 Task: Forward email with the signature Catherine Martinez with the subject 'Proposal submission' from softage.1@softage.net to 'softage.5@softage.net' with the message 'I wanted to follow up on the request for the new vendor proposal.'
Action: Mouse moved to (1326, 272)
Screenshot: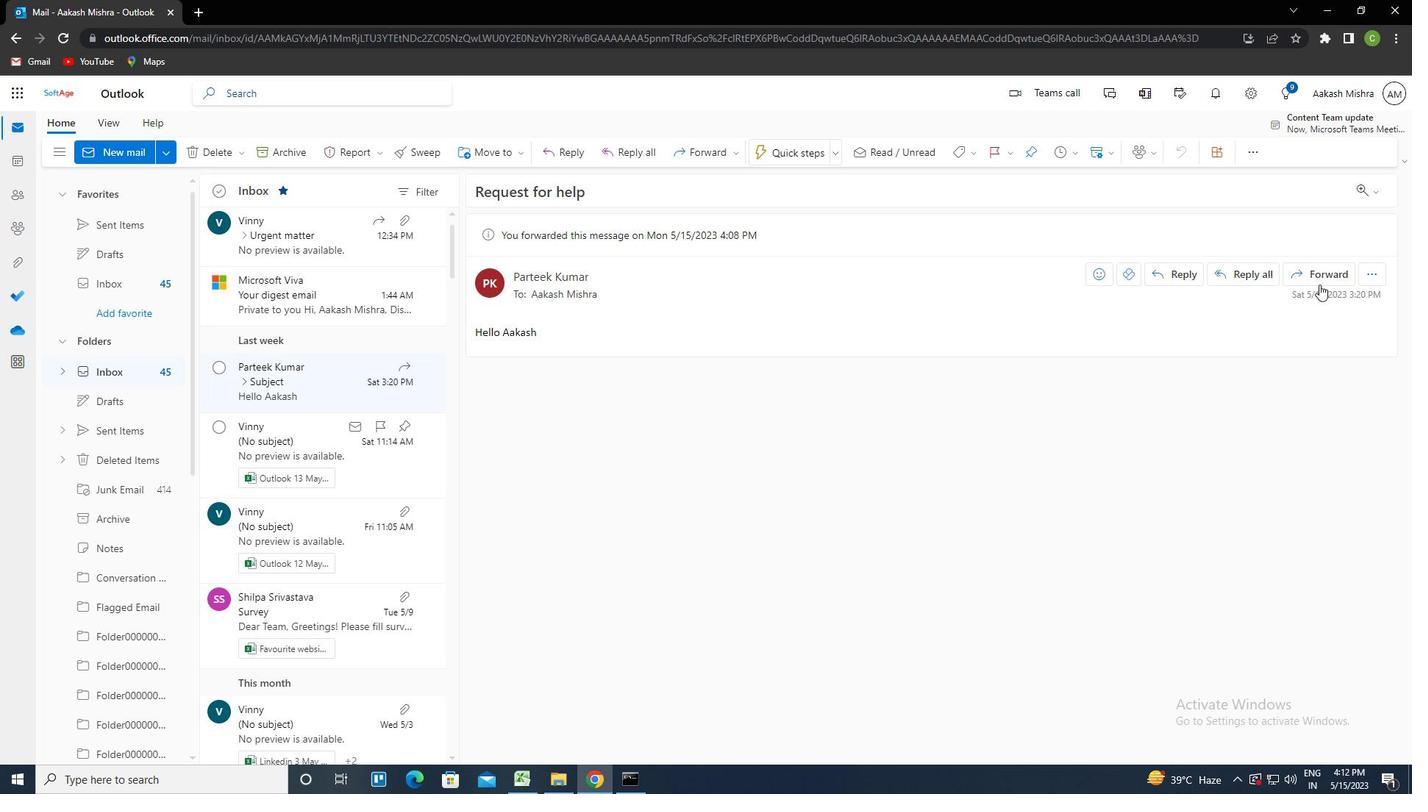 
Action: Mouse pressed left at (1326, 272)
Screenshot: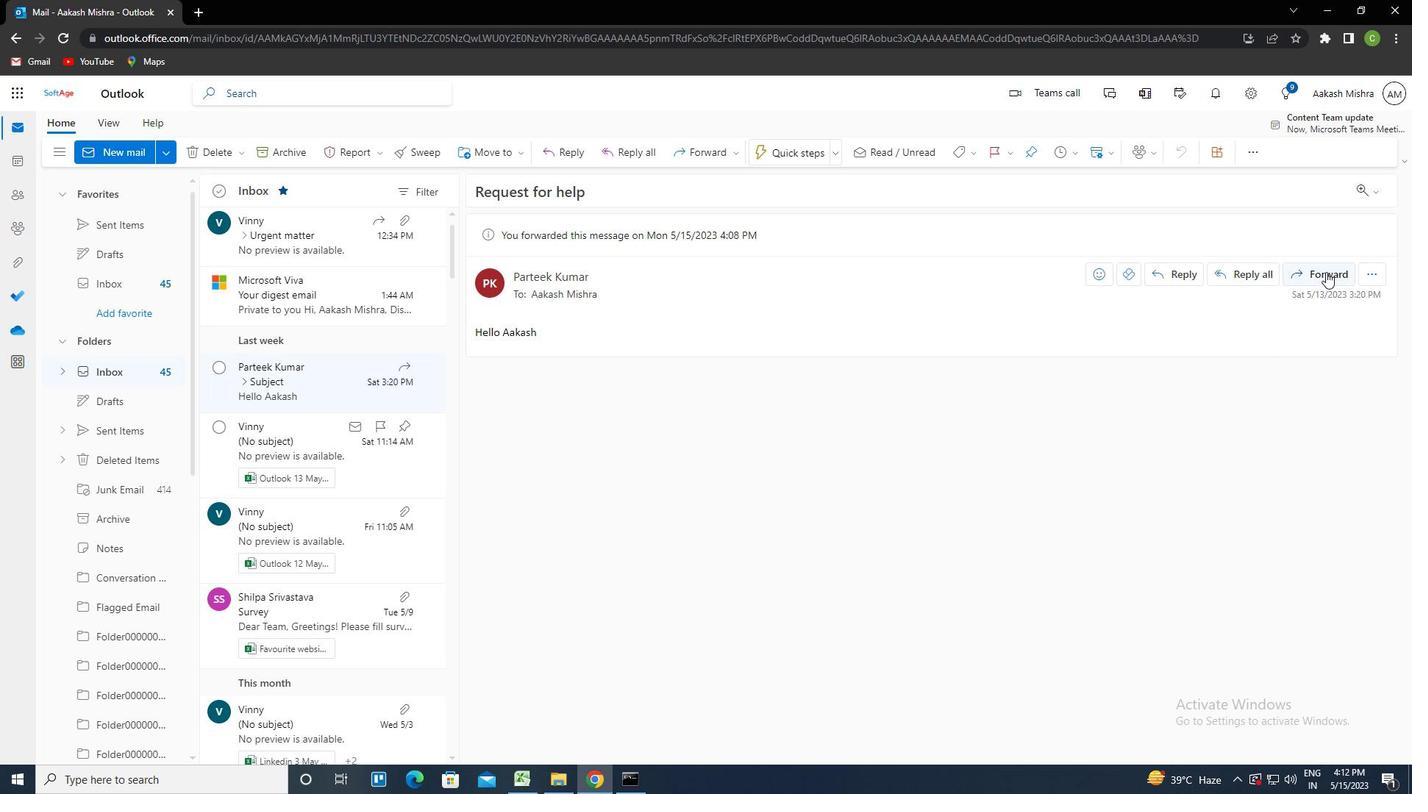 
Action: Mouse moved to (960, 150)
Screenshot: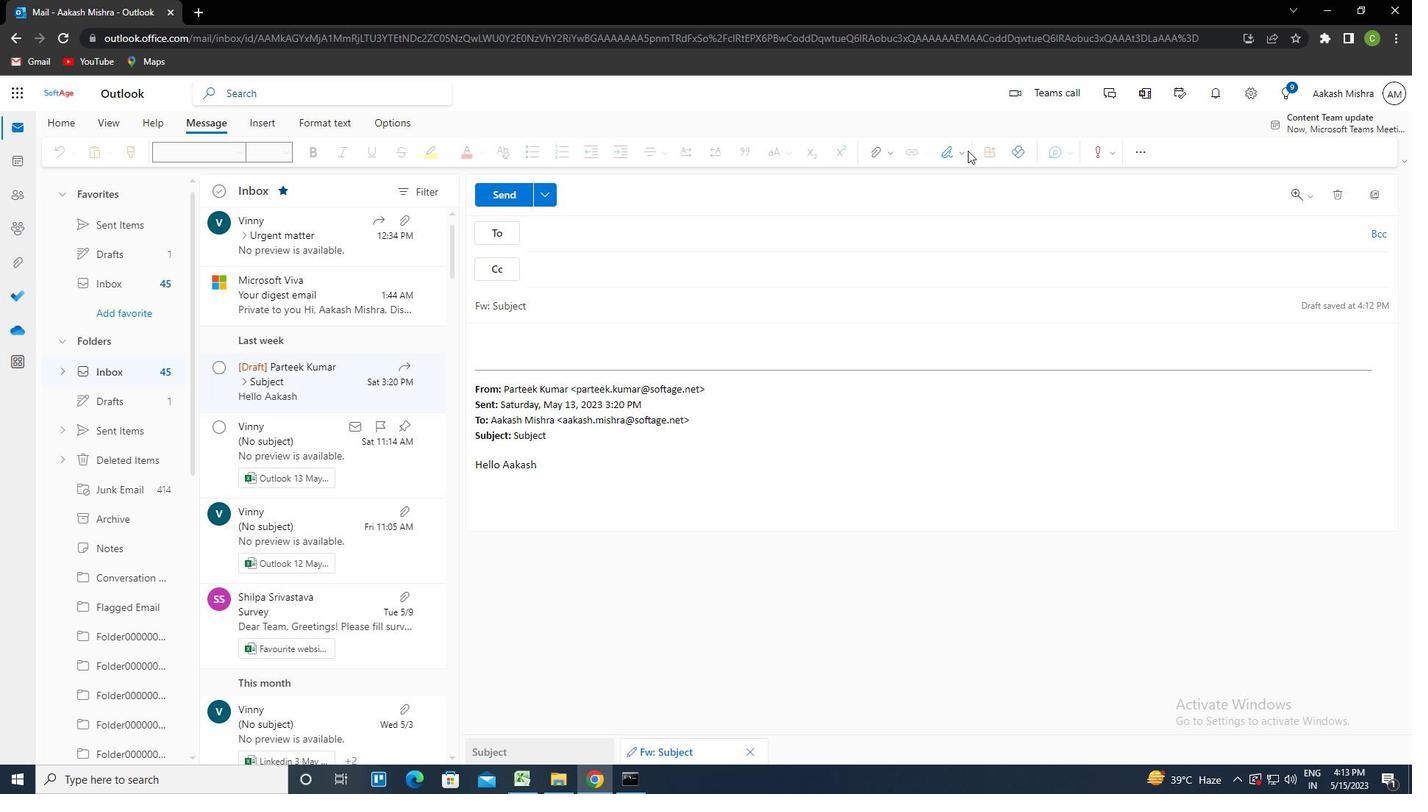 
Action: Mouse pressed left at (960, 150)
Screenshot: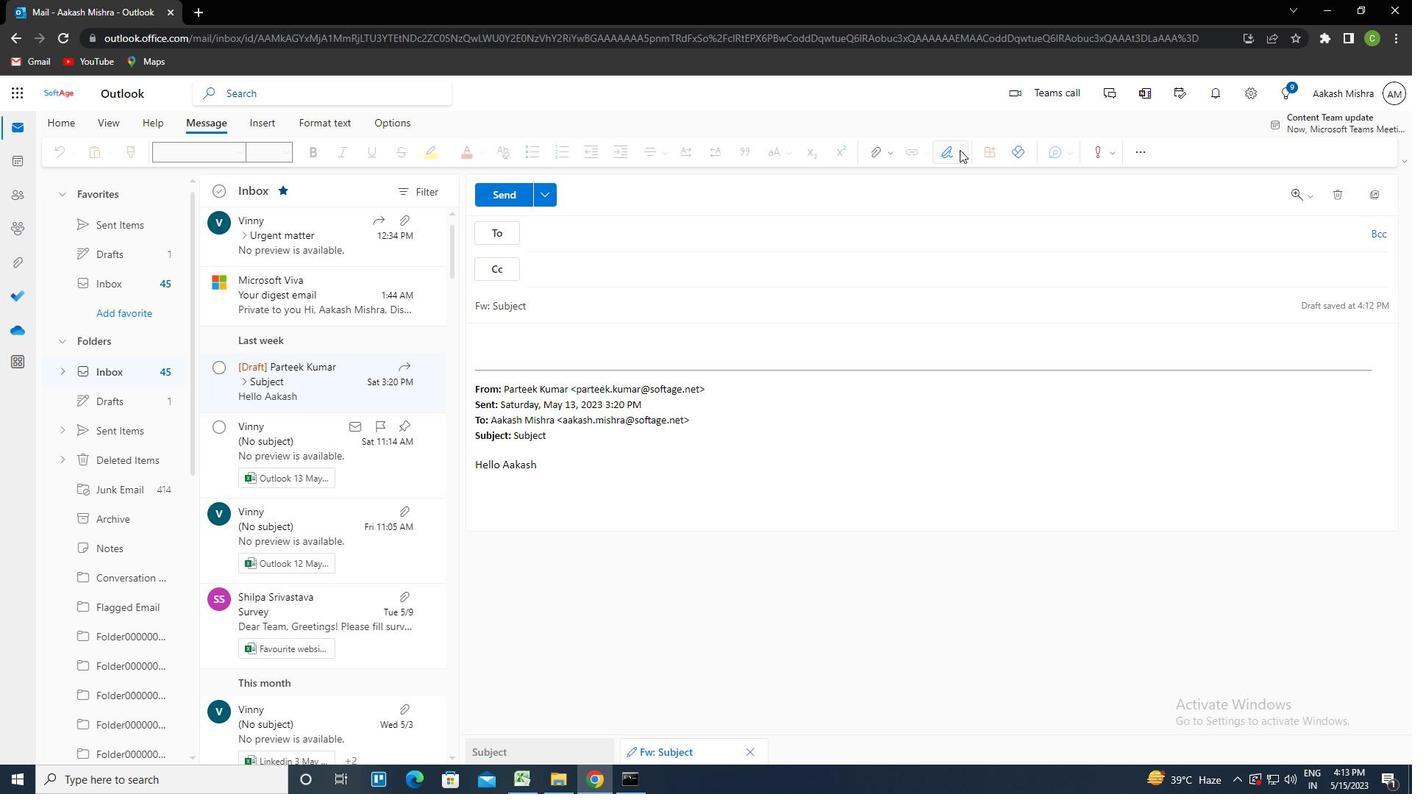 
Action: Mouse moved to (930, 206)
Screenshot: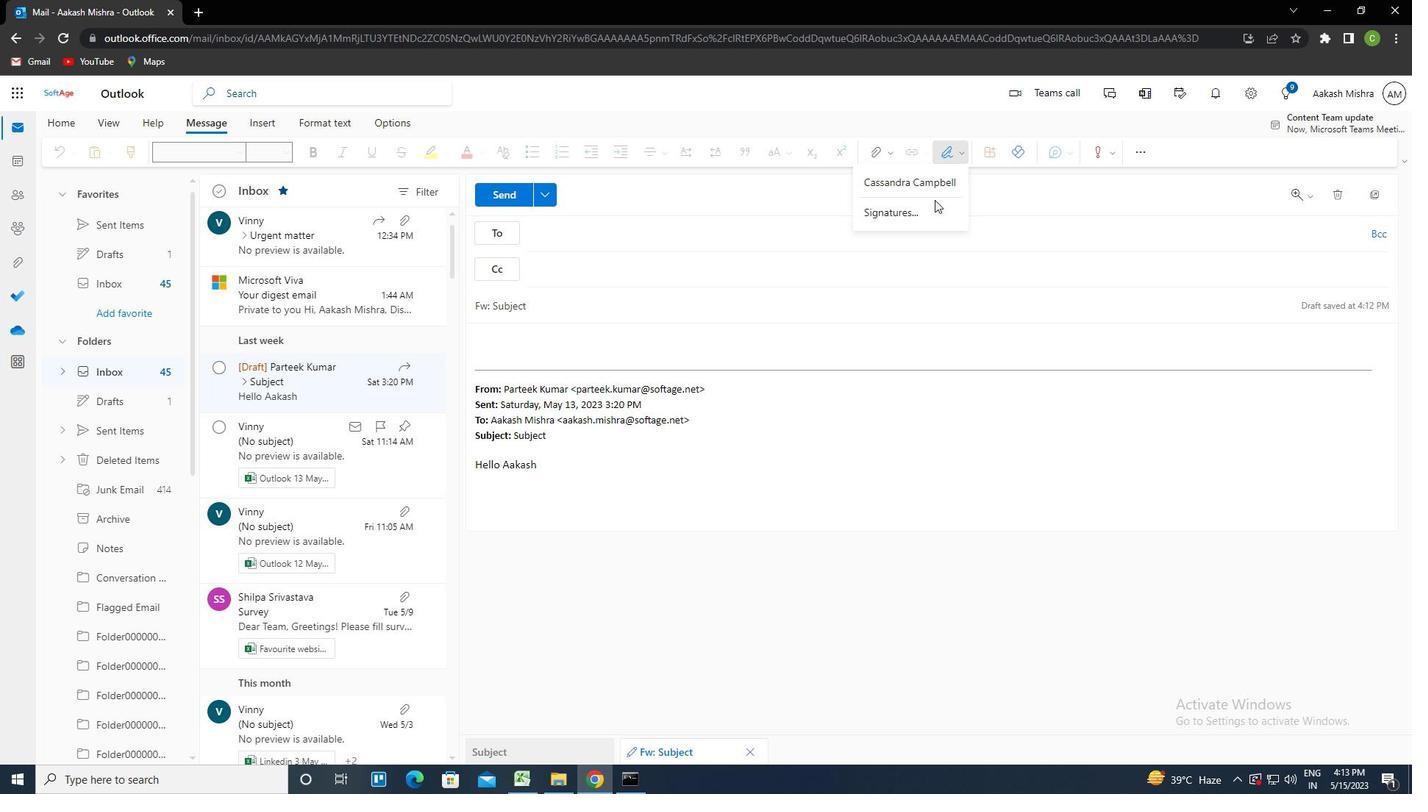 
Action: Mouse pressed left at (930, 206)
Screenshot: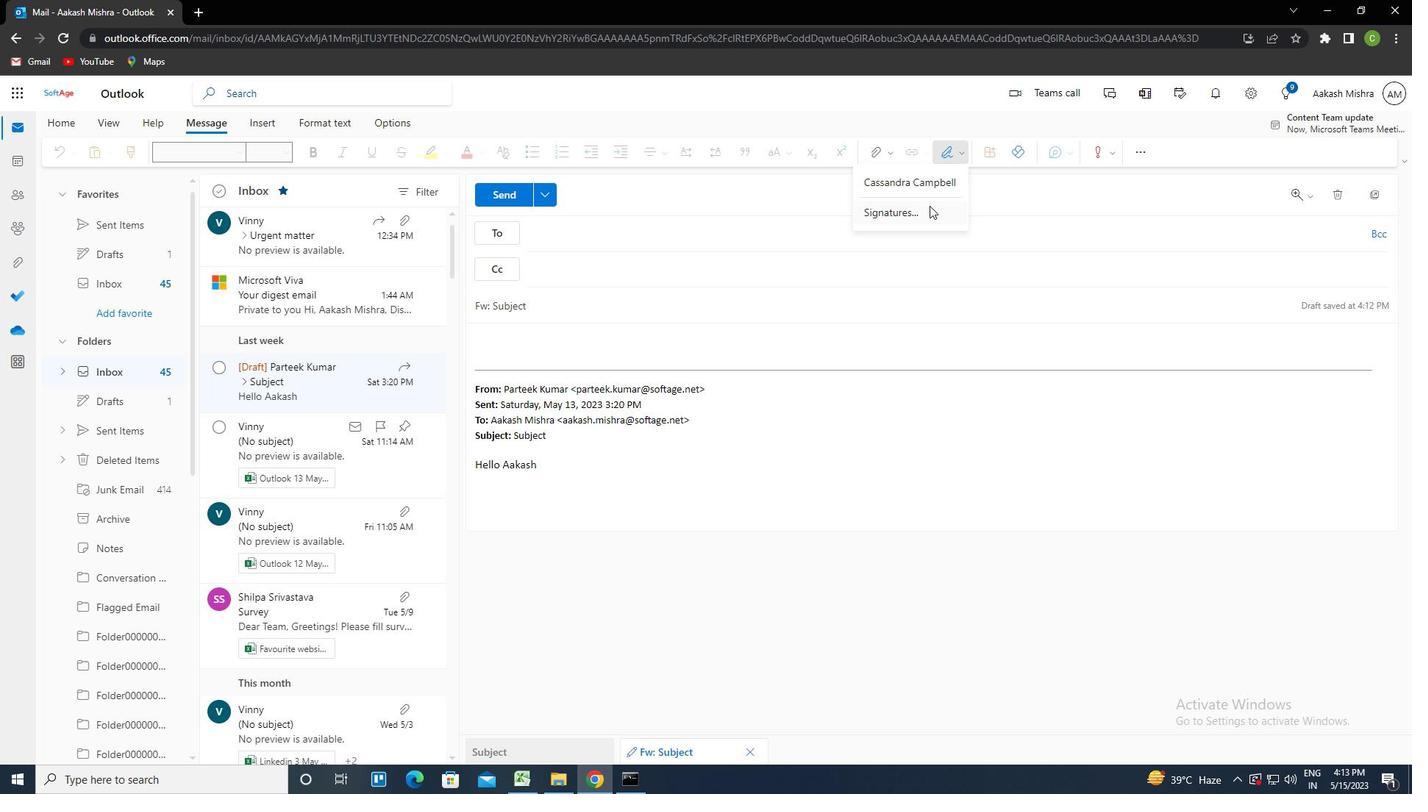 
Action: Mouse moved to (998, 267)
Screenshot: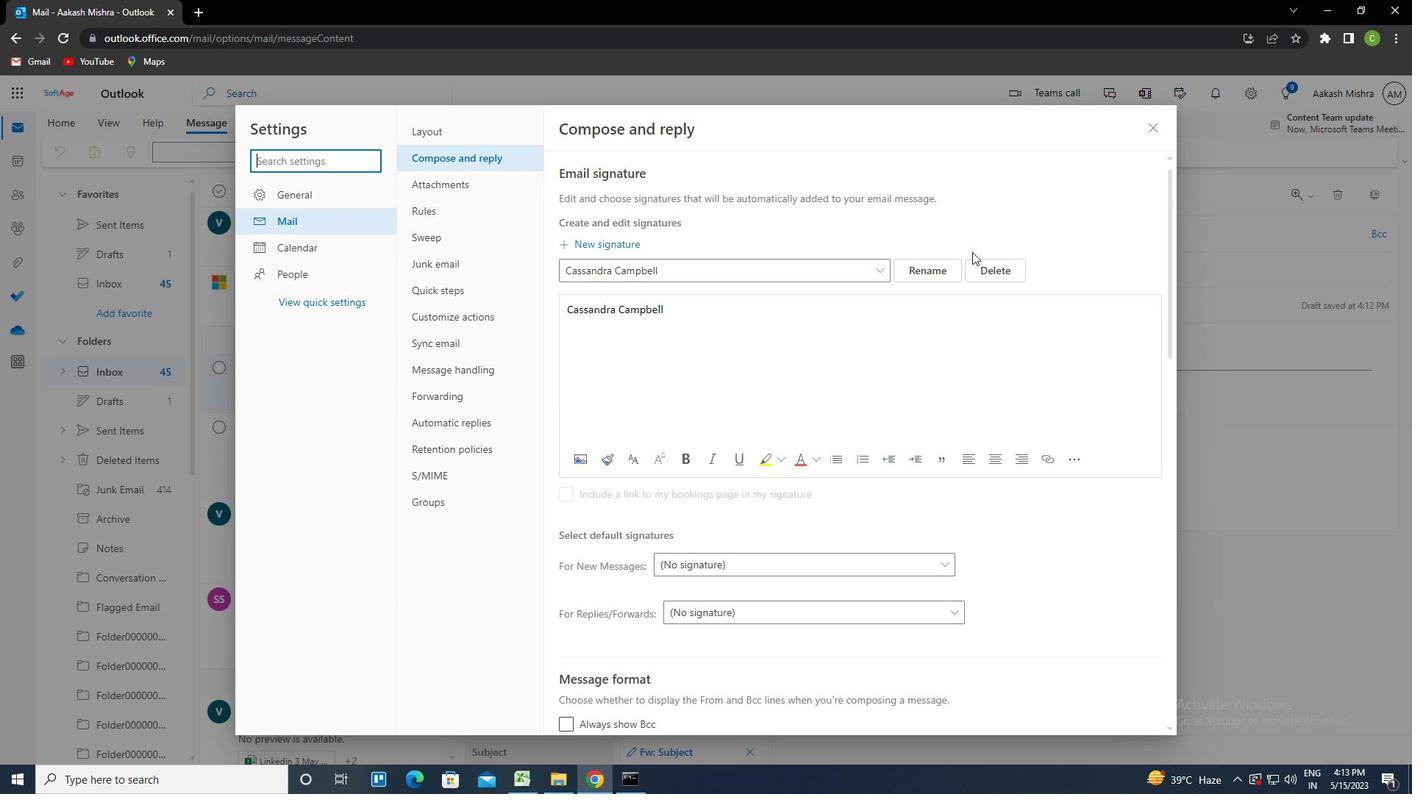 
Action: Mouse pressed left at (998, 267)
Screenshot: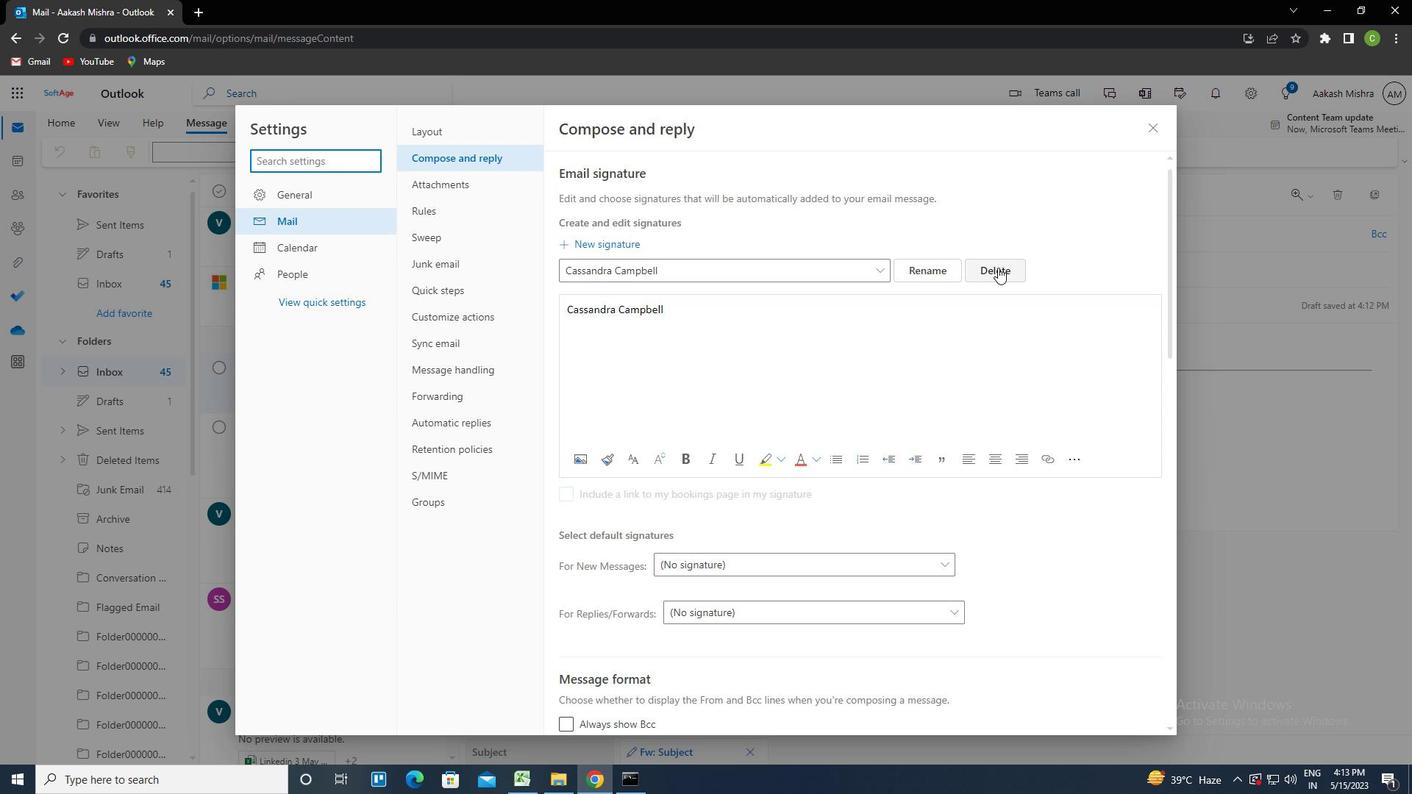
Action: Mouse moved to (813, 273)
Screenshot: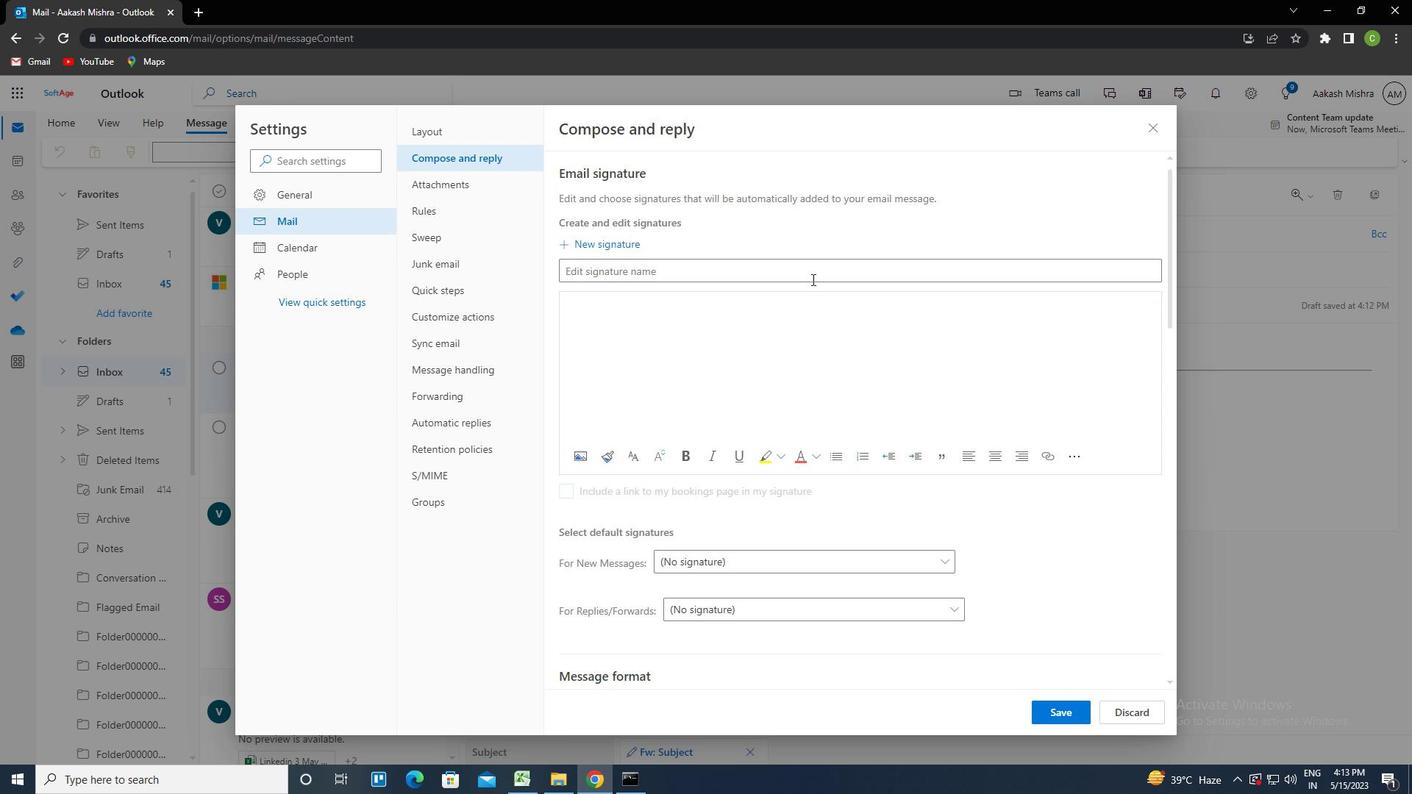 
Action: Mouse pressed left at (813, 273)
Screenshot: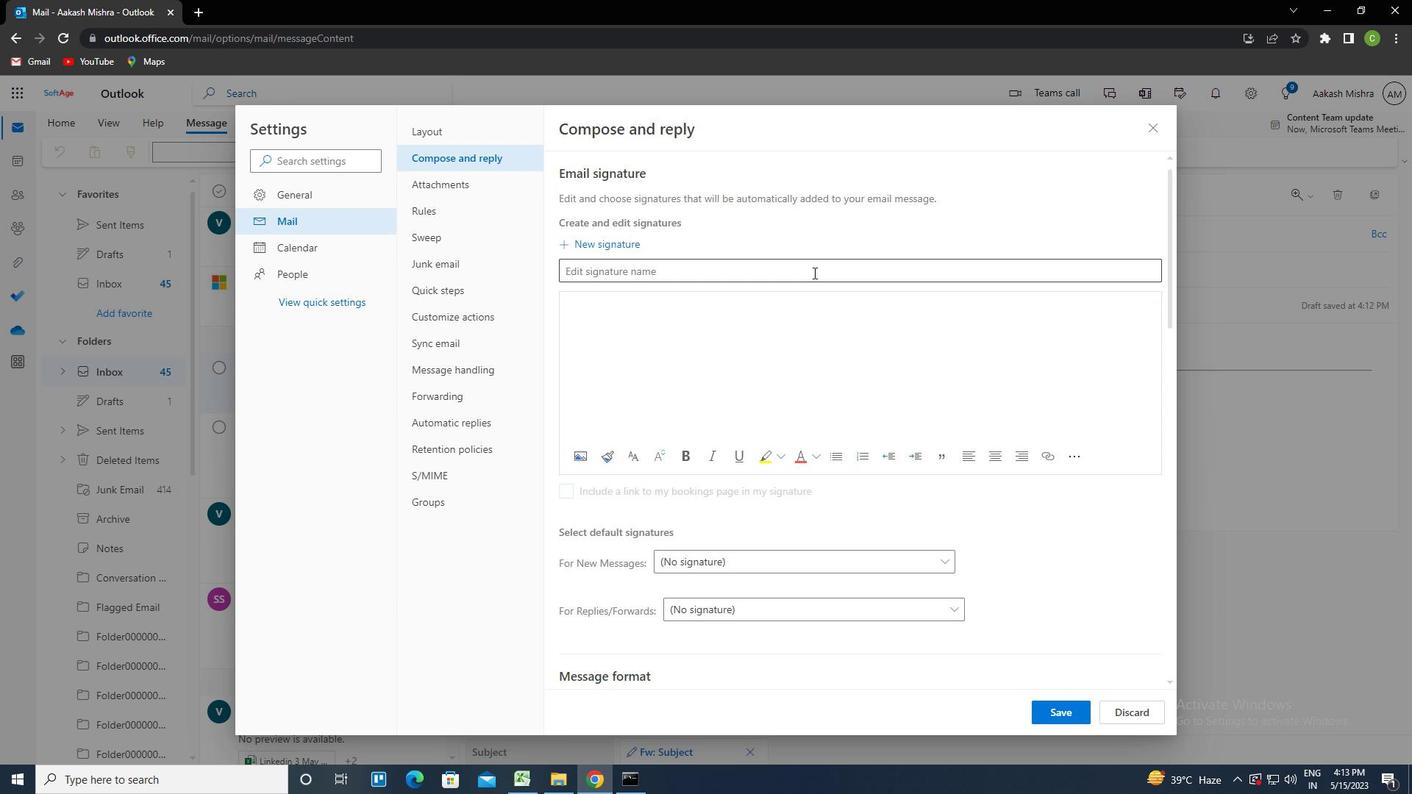 
Action: Key pressed <Key.caps_lock>c<Key.caps_lock>atherine<Key.space><Key.caps_lock>m<Key.caps_lock>artinez<Key.tab><Key.caps_lock>c<Key.caps_lock>atherine<Key.space><Key.caps_lock>m<Key.caps_lock>artinez
Screenshot: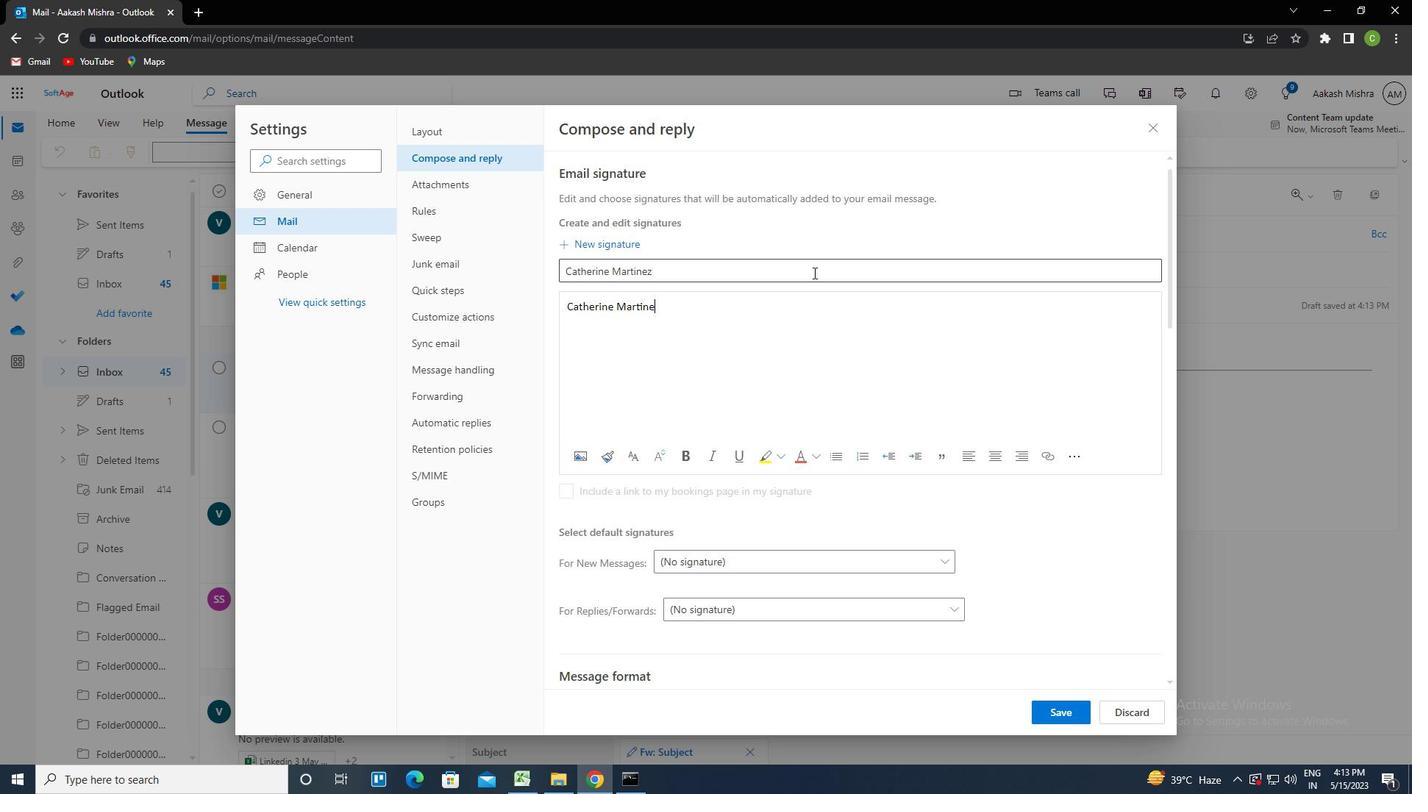 
Action: Mouse moved to (1053, 711)
Screenshot: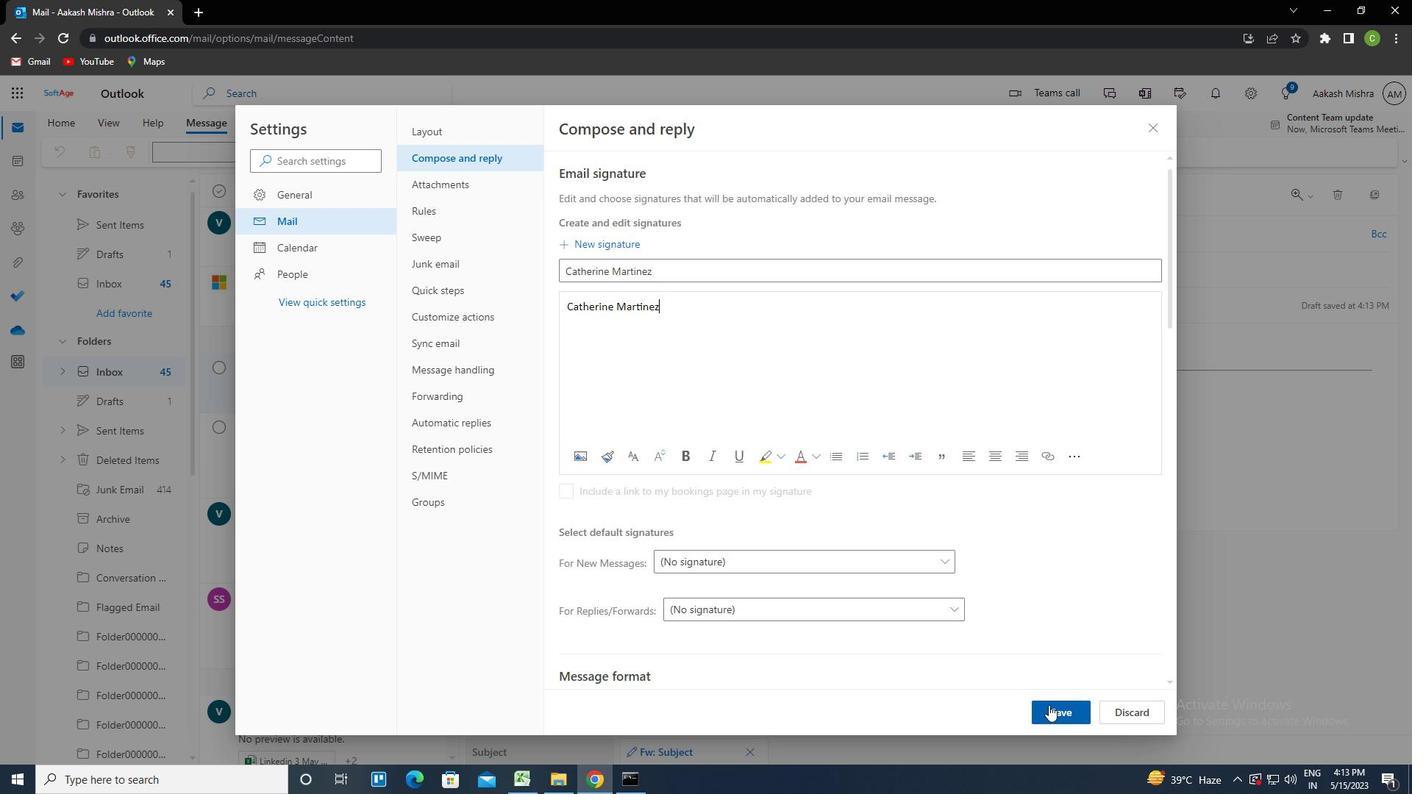 
Action: Mouse pressed left at (1053, 711)
Screenshot: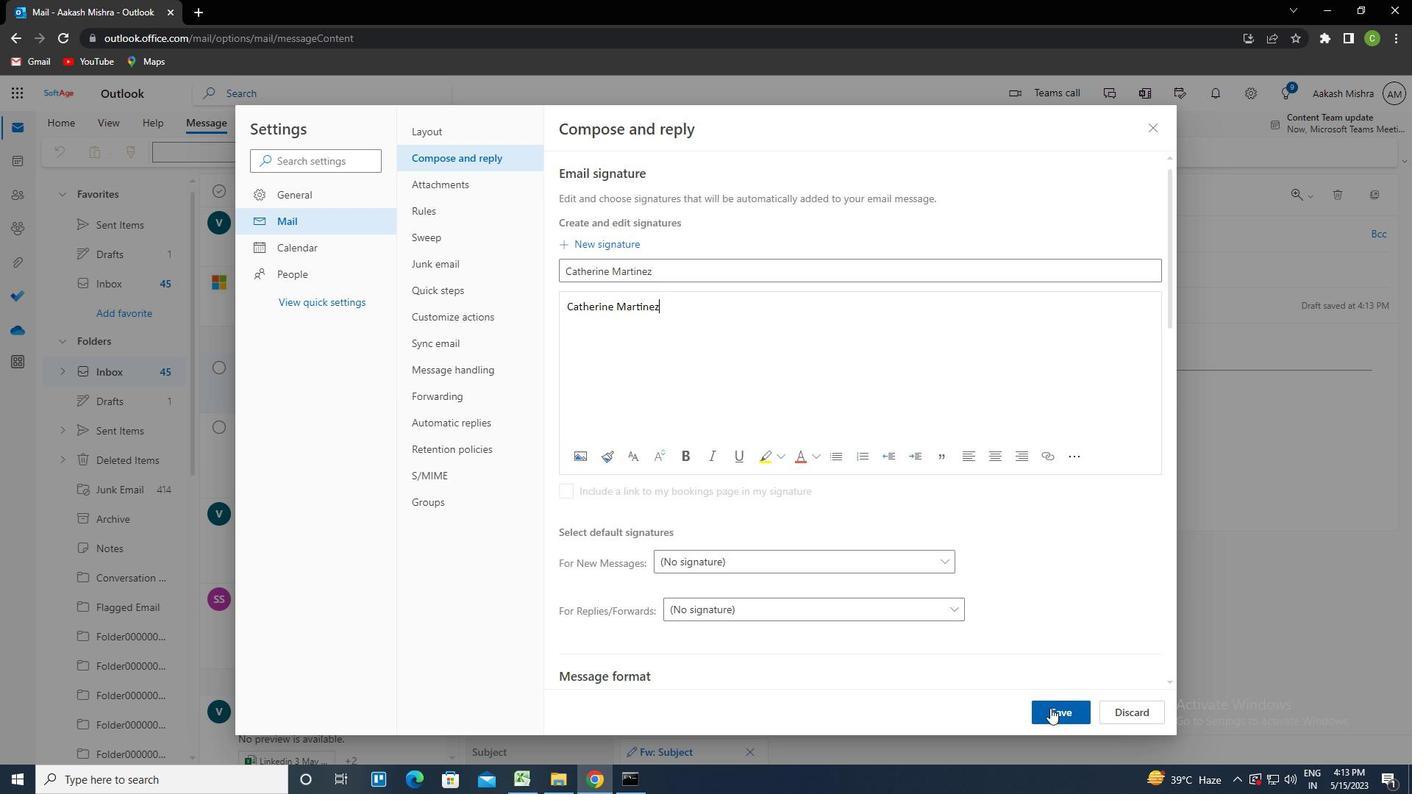 
Action: Mouse moved to (1153, 127)
Screenshot: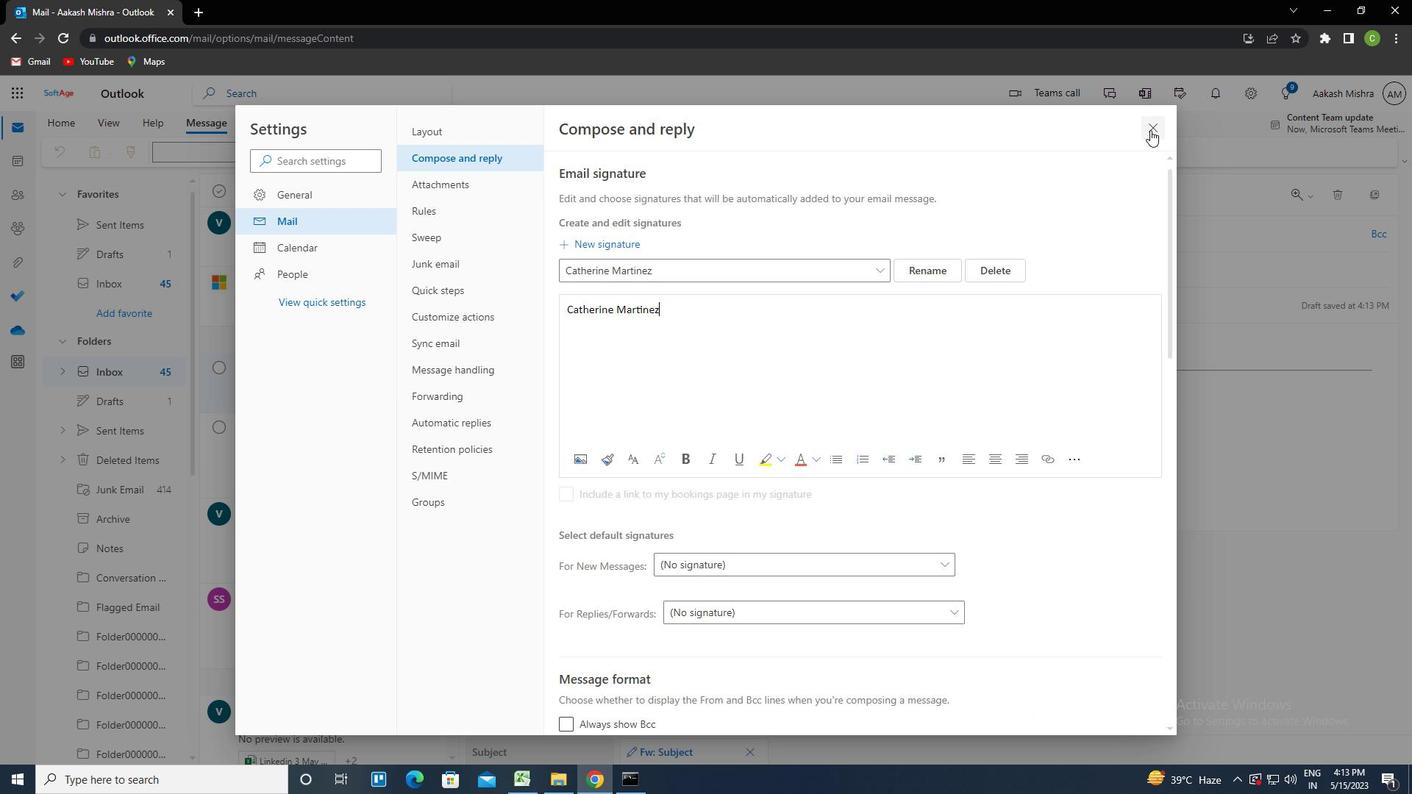 
Action: Mouse pressed left at (1153, 127)
Screenshot: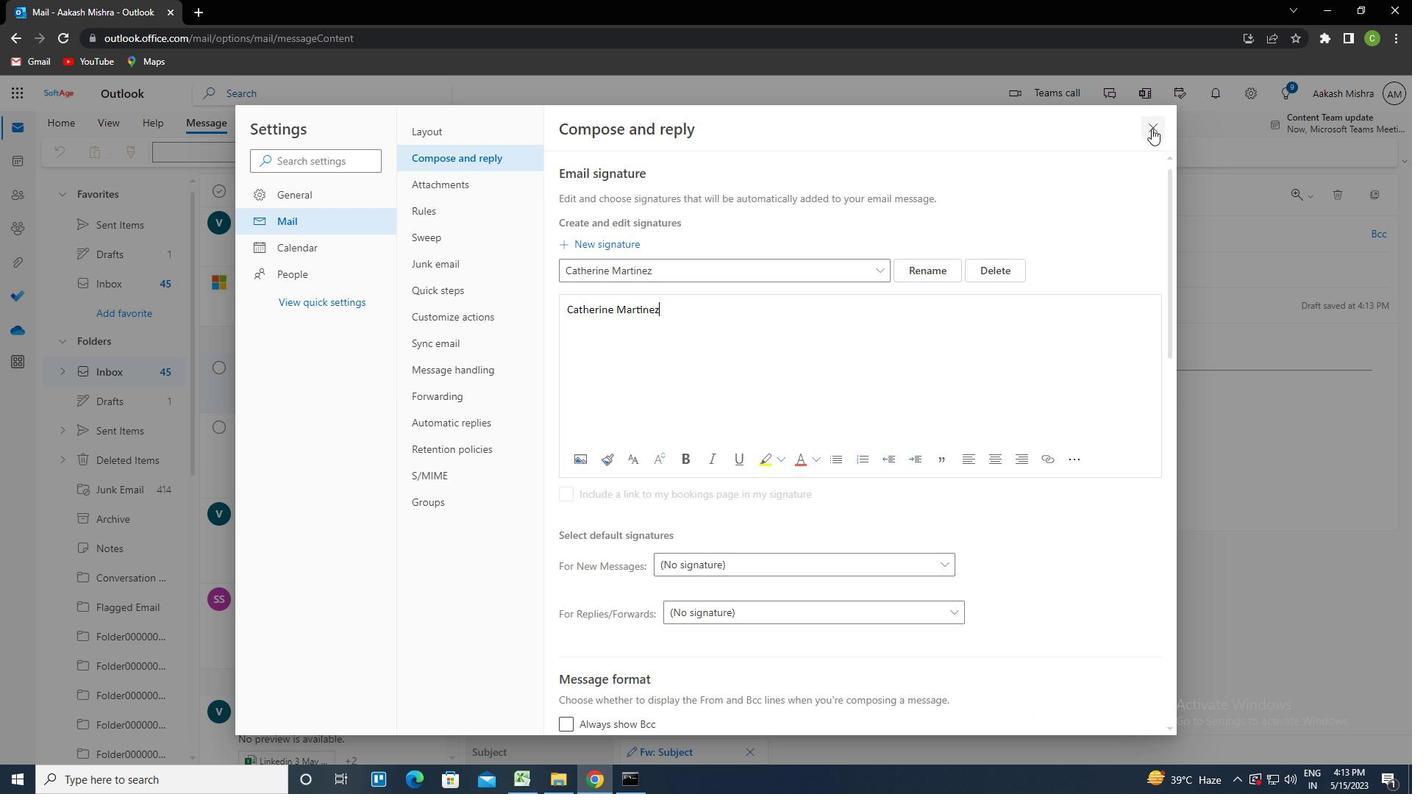 
Action: Mouse moved to (944, 150)
Screenshot: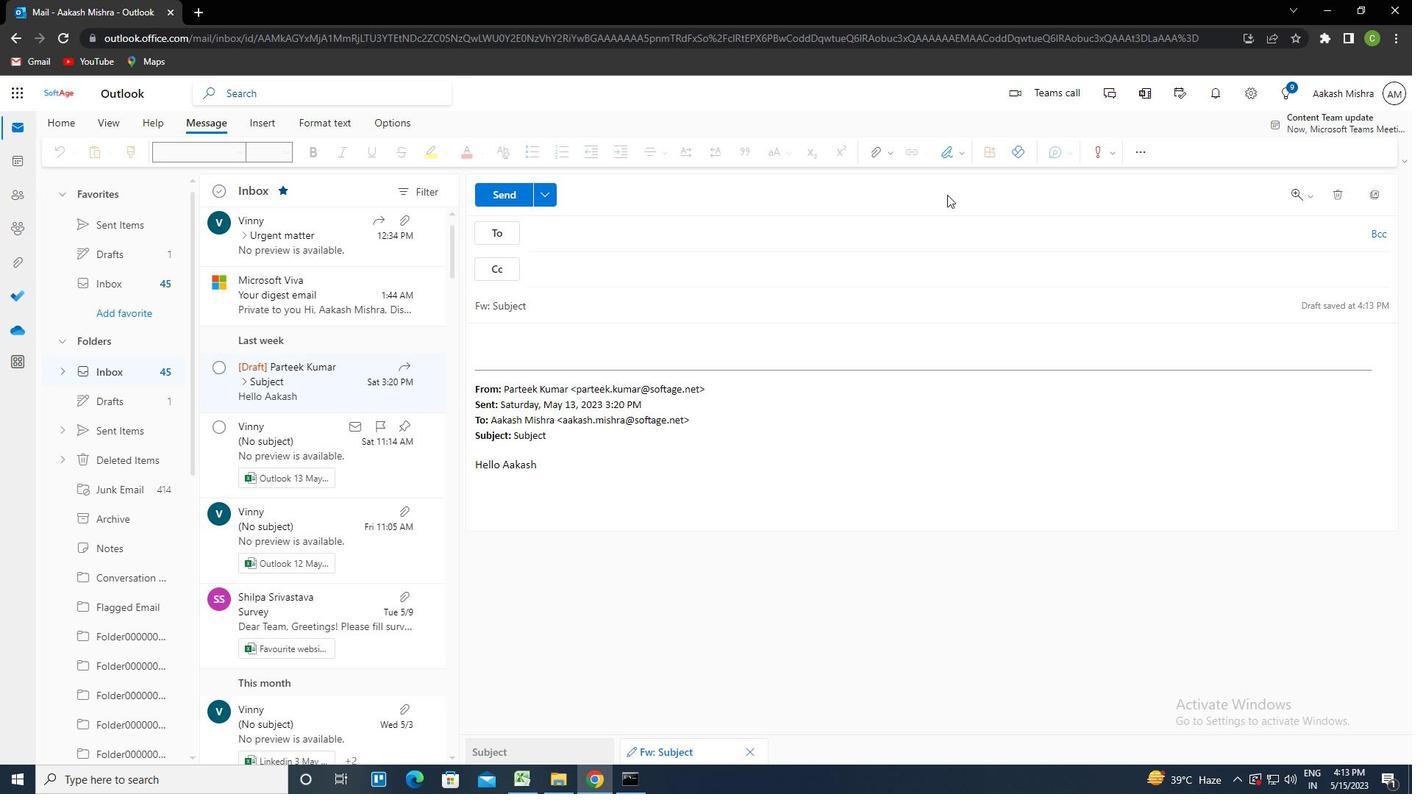 
Action: Mouse pressed left at (944, 150)
Screenshot: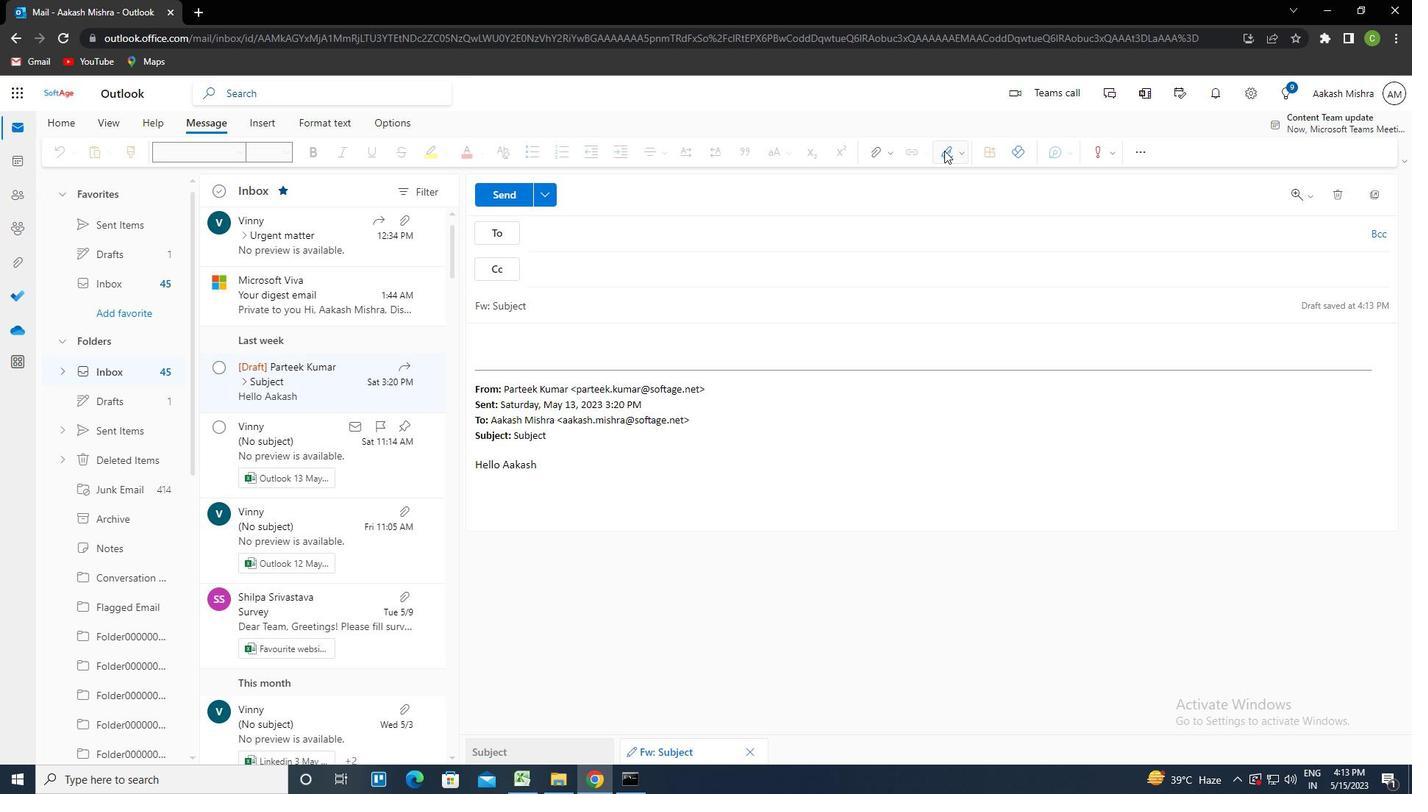 
Action: Mouse moved to (926, 192)
Screenshot: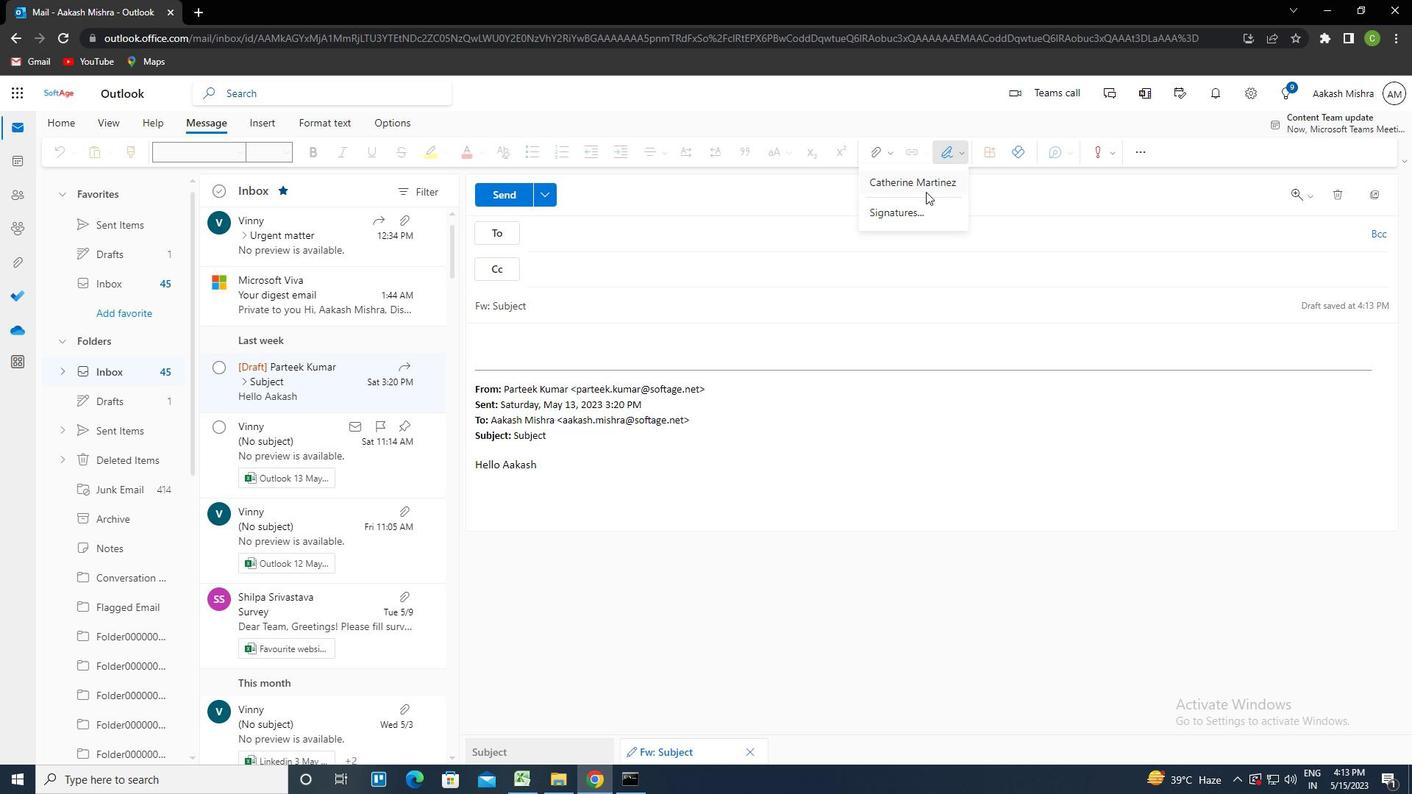 
Action: Mouse pressed left at (926, 192)
Screenshot: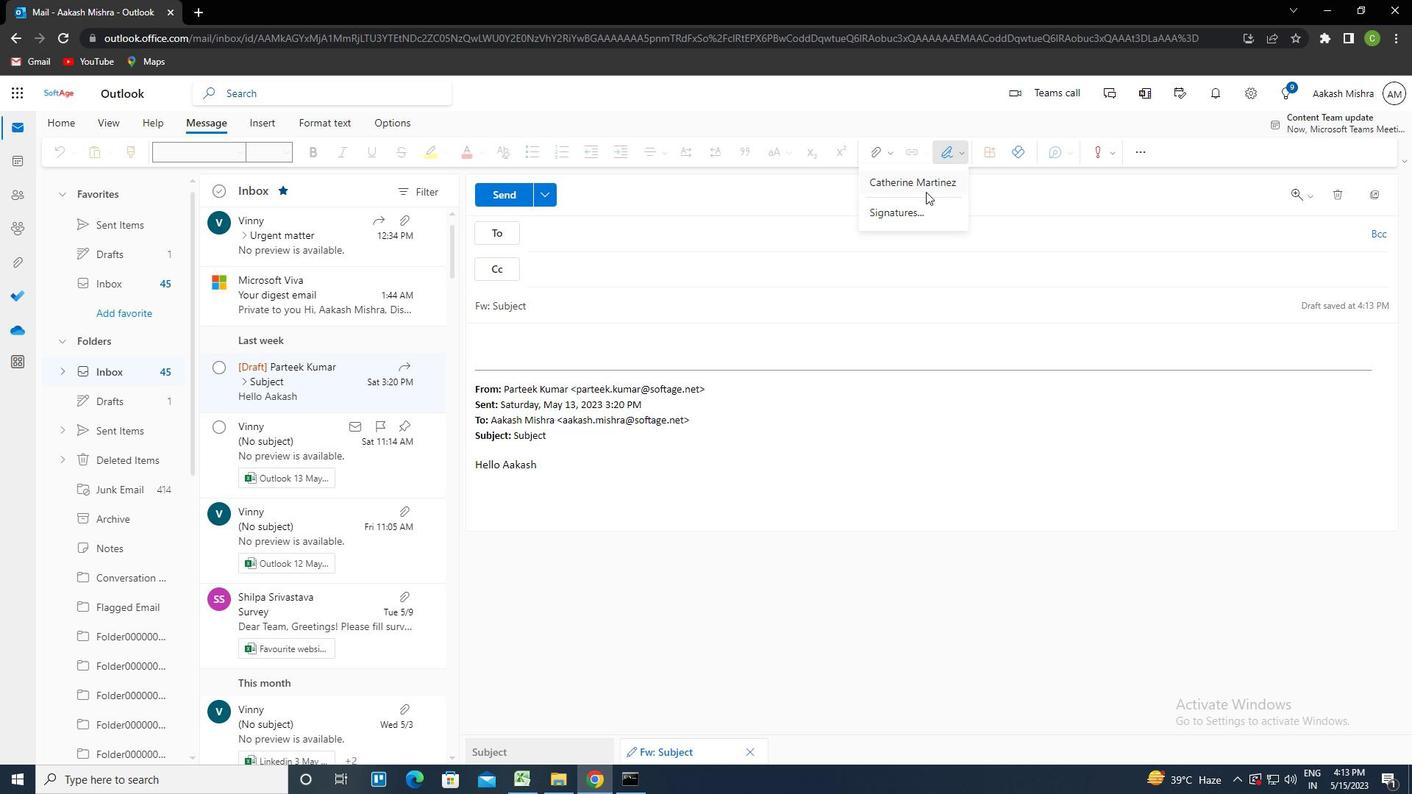 
Action: Mouse moved to (570, 312)
Screenshot: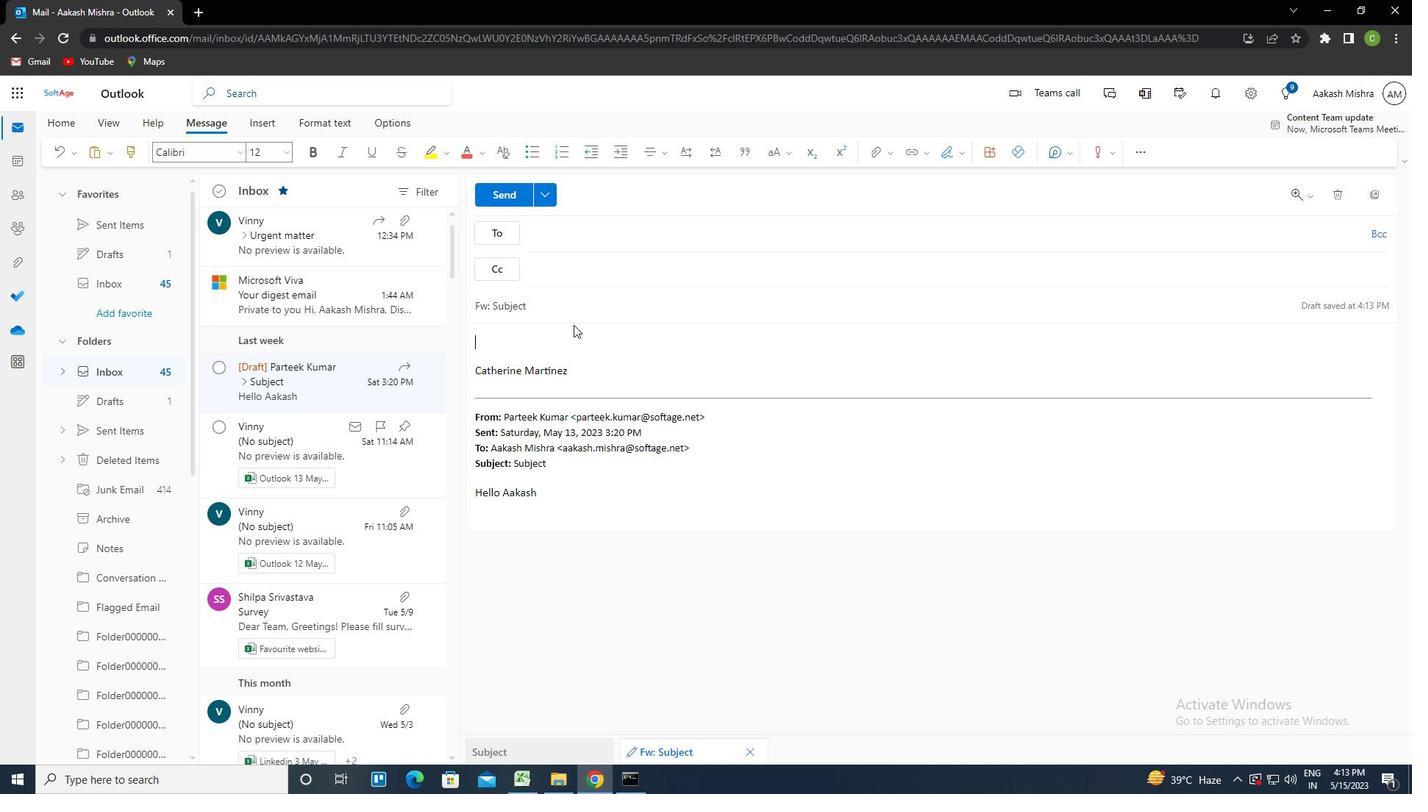 
Action: Mouse pressed left at (570, 312)
Screenshot: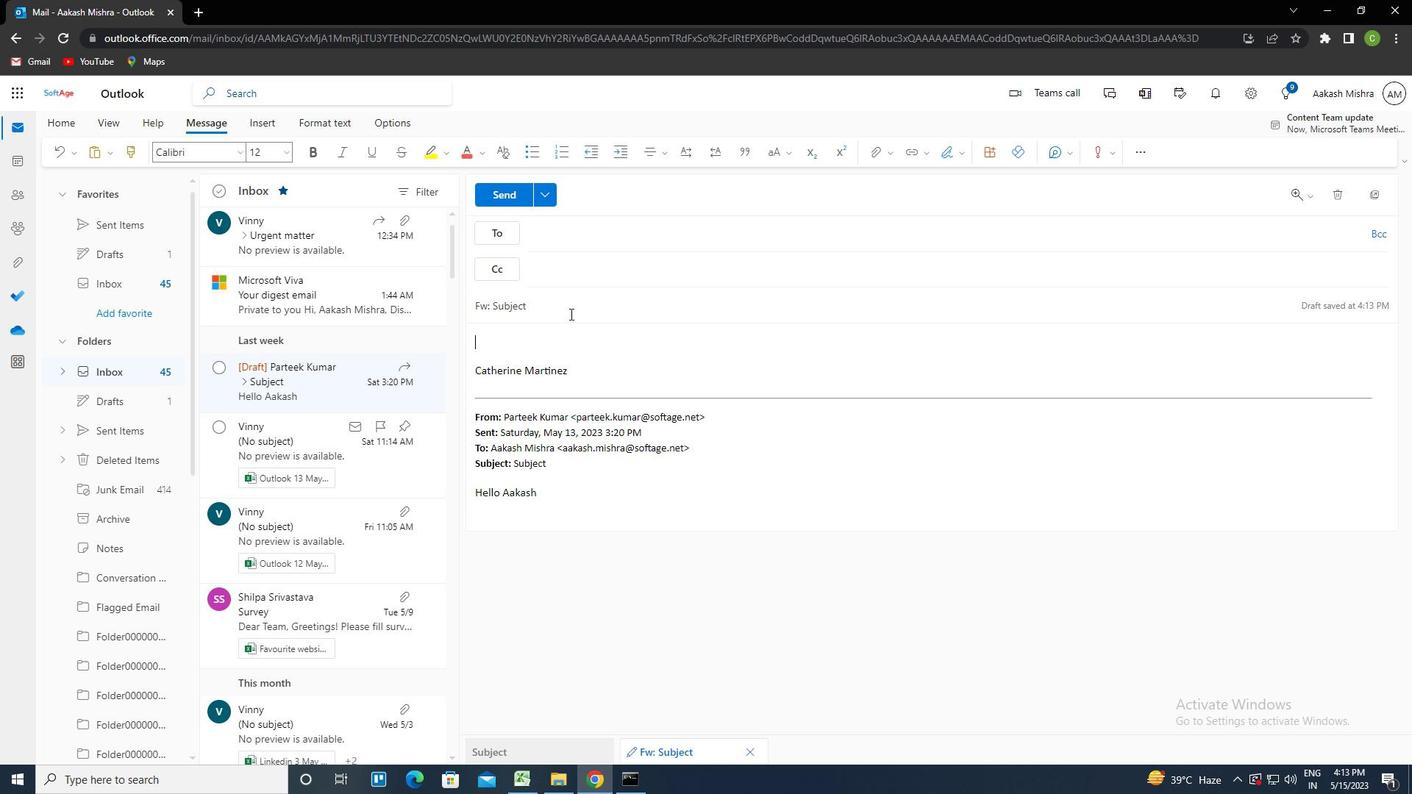 
Action: Key pressed <Key.shift><Key.left><Key.delete><Key.caps_lock>ctrl+P<Key.caps_lock>ROPOSAL<Key.space>SUBMISSION
Screenshot: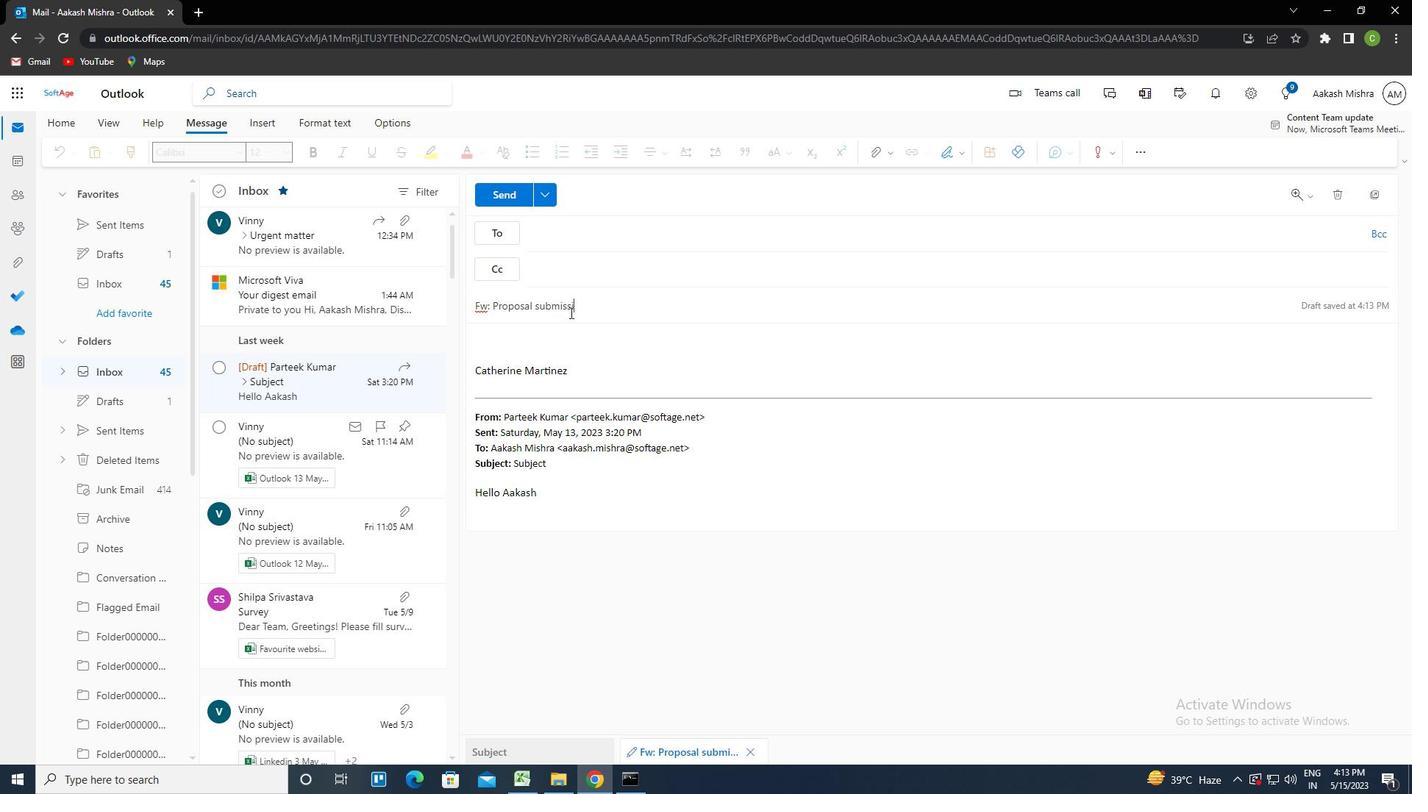 
Action: Mouse moved to (568, 238)
Screenshot: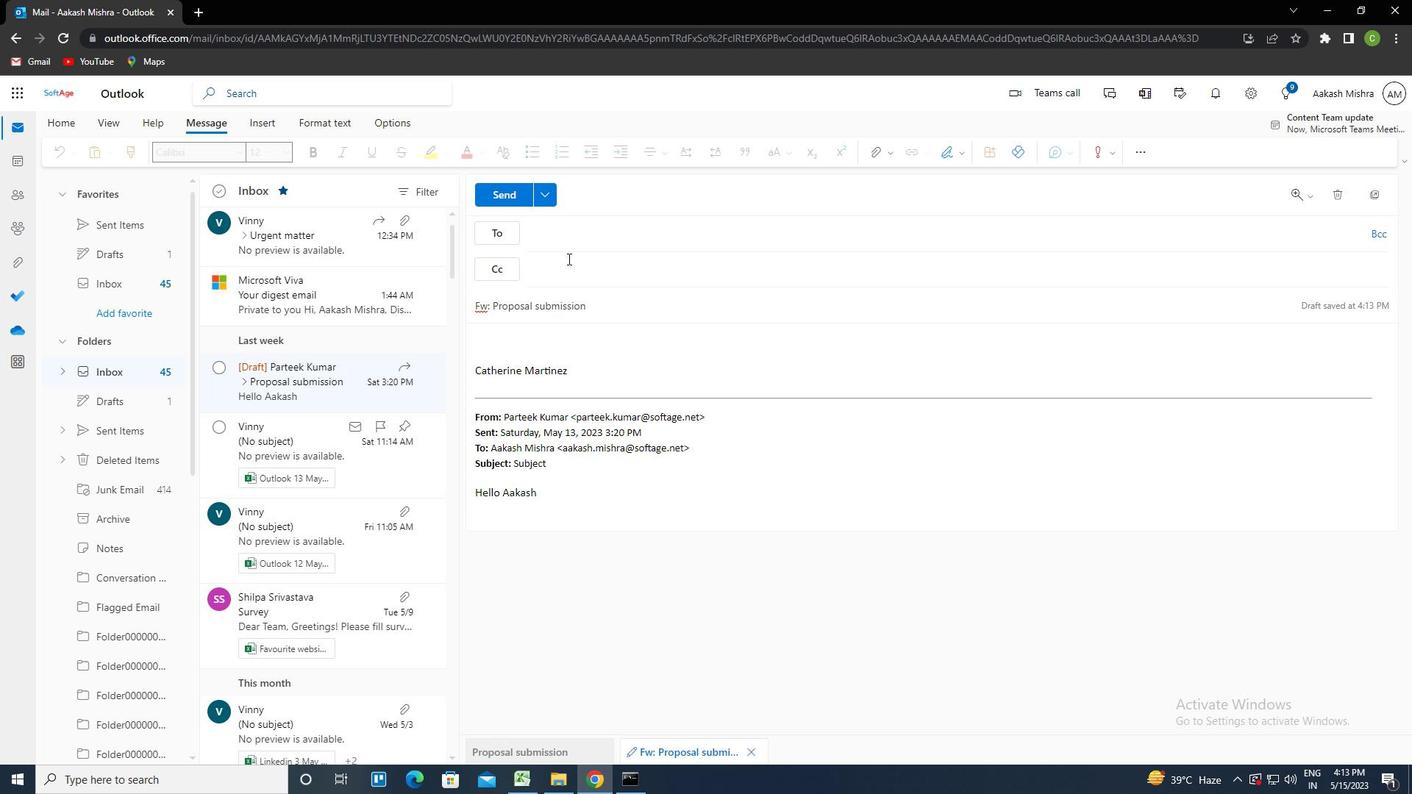 
Action: Mouse pressed left at (568, 238)
Screenshot: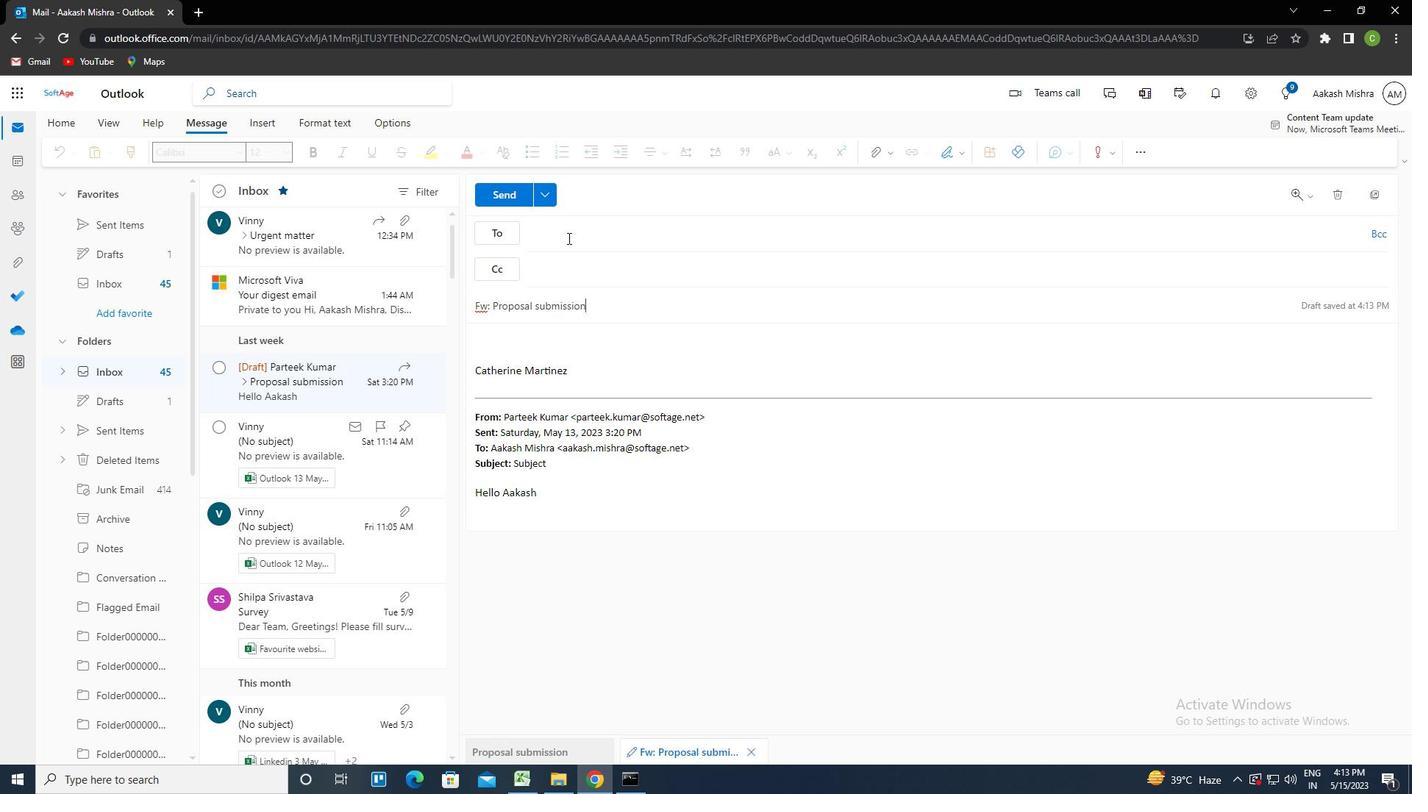 
Action: Key pressed SOFTAGE.5<Key.shift>@SOFTAGE.NET<Key.enter>
Screenshot: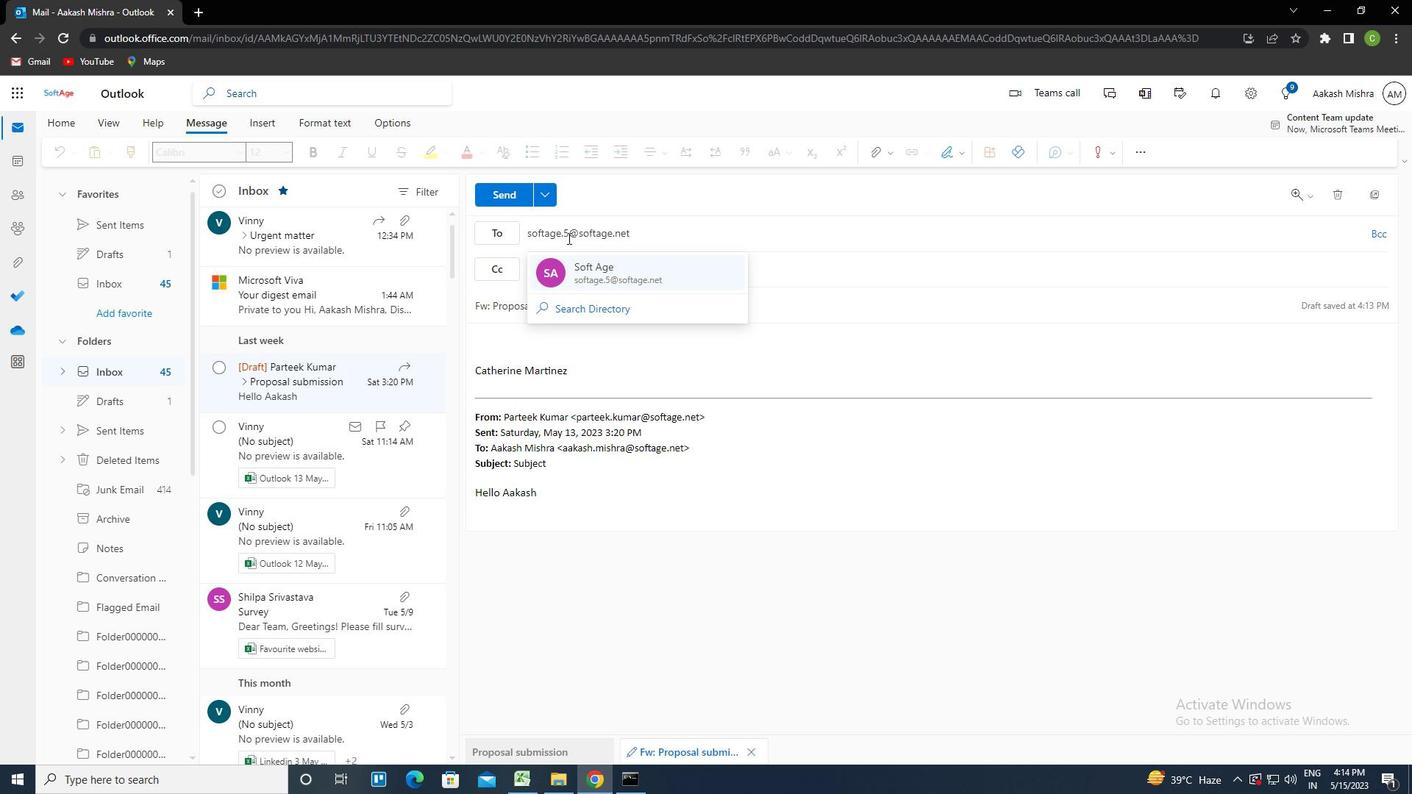 
Action: Mouse moved to (541, 341)
Screenshot: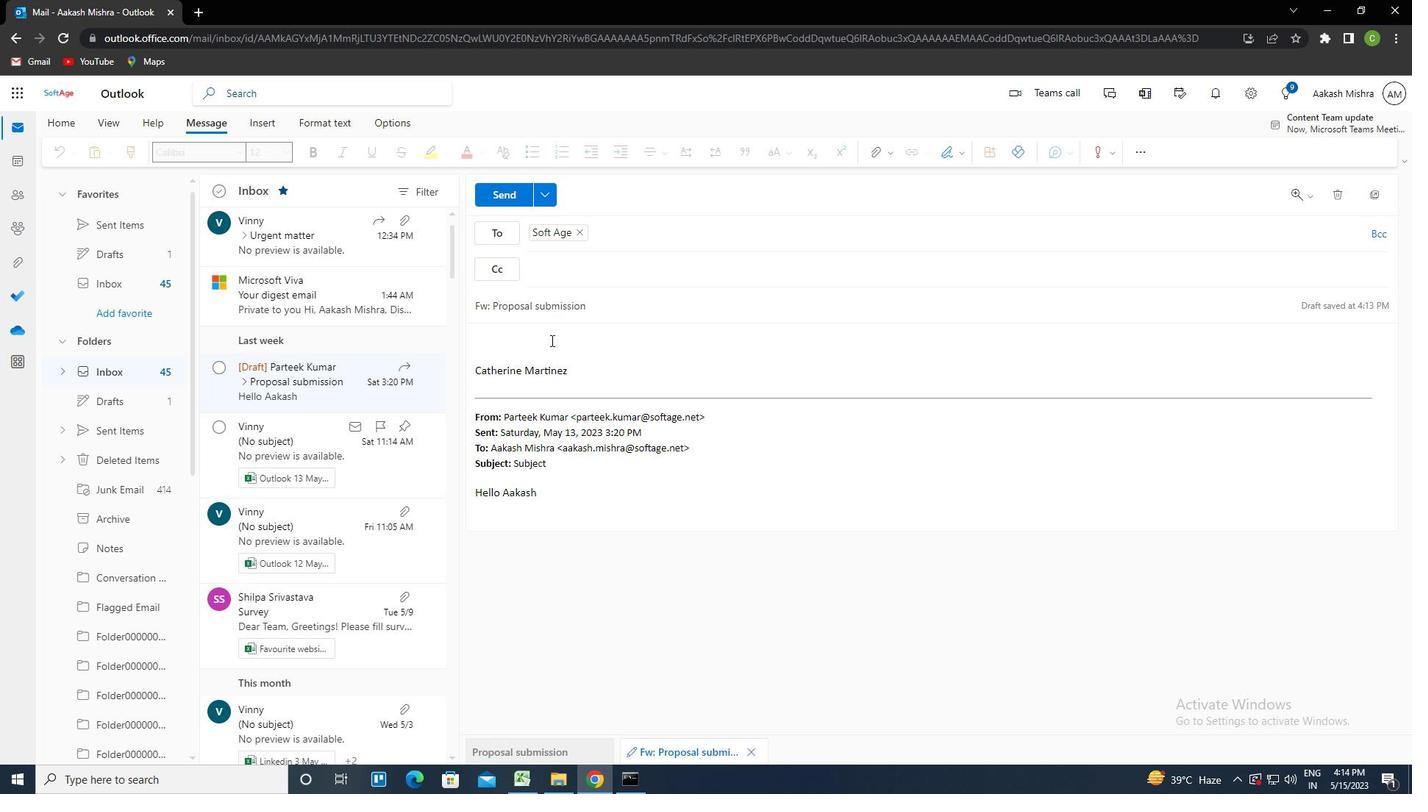 
Action: Mouse pressed left at (541, 341)
Screenshot: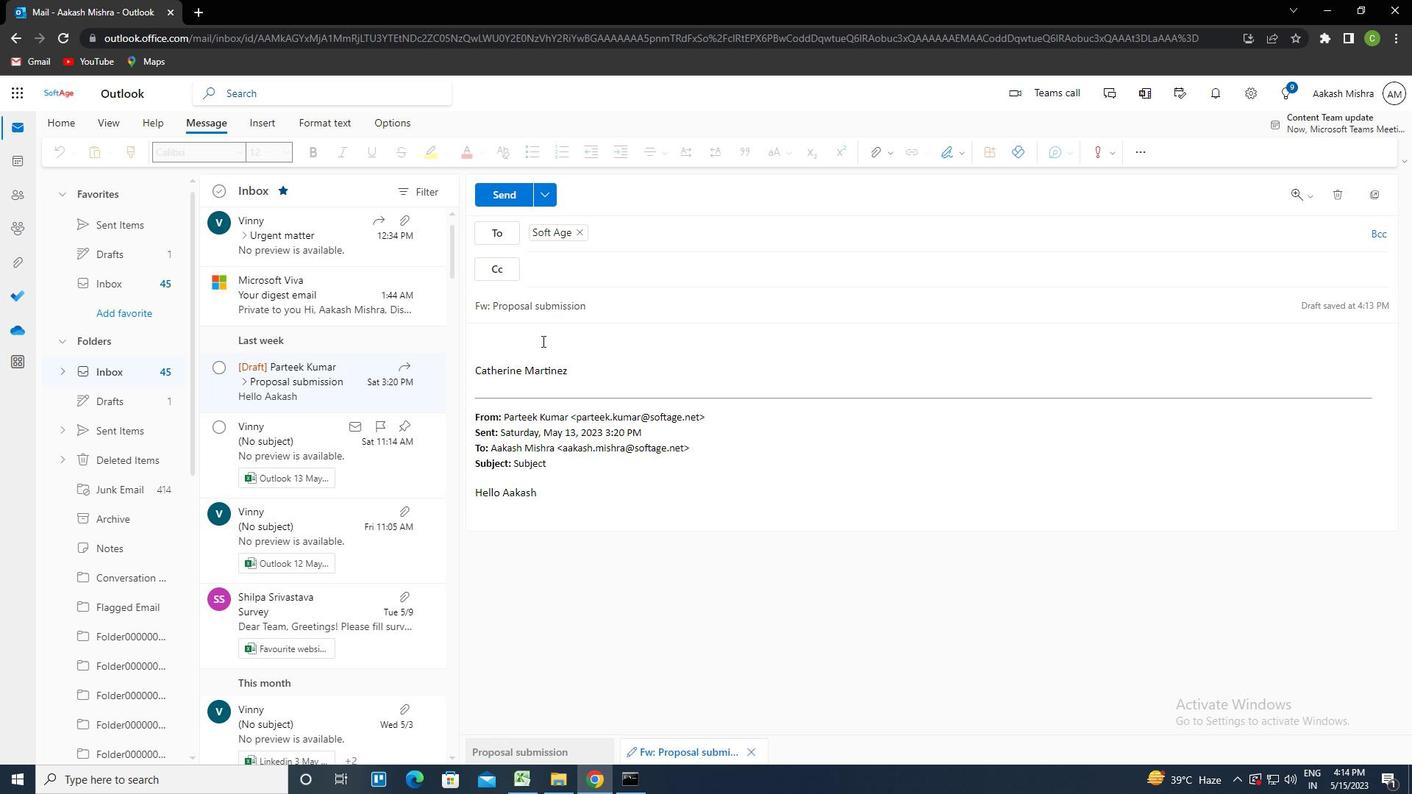 
Action: Key pressed <Key.caps_lock>I<Key.space><Key.caps_lock>WANTED<Key.space>TO<Key.space>FOLLOW<Key.space>UP<Key.space>ON<Key.space>THE<Key.space>REQUEST<Key.space>FOR<Key.space>HE<Key.space><Key.backspace><Key.backspace><Key.backspace>THE<Key.space>VENDOR<Key.space>PROPOSAL
Screenshot: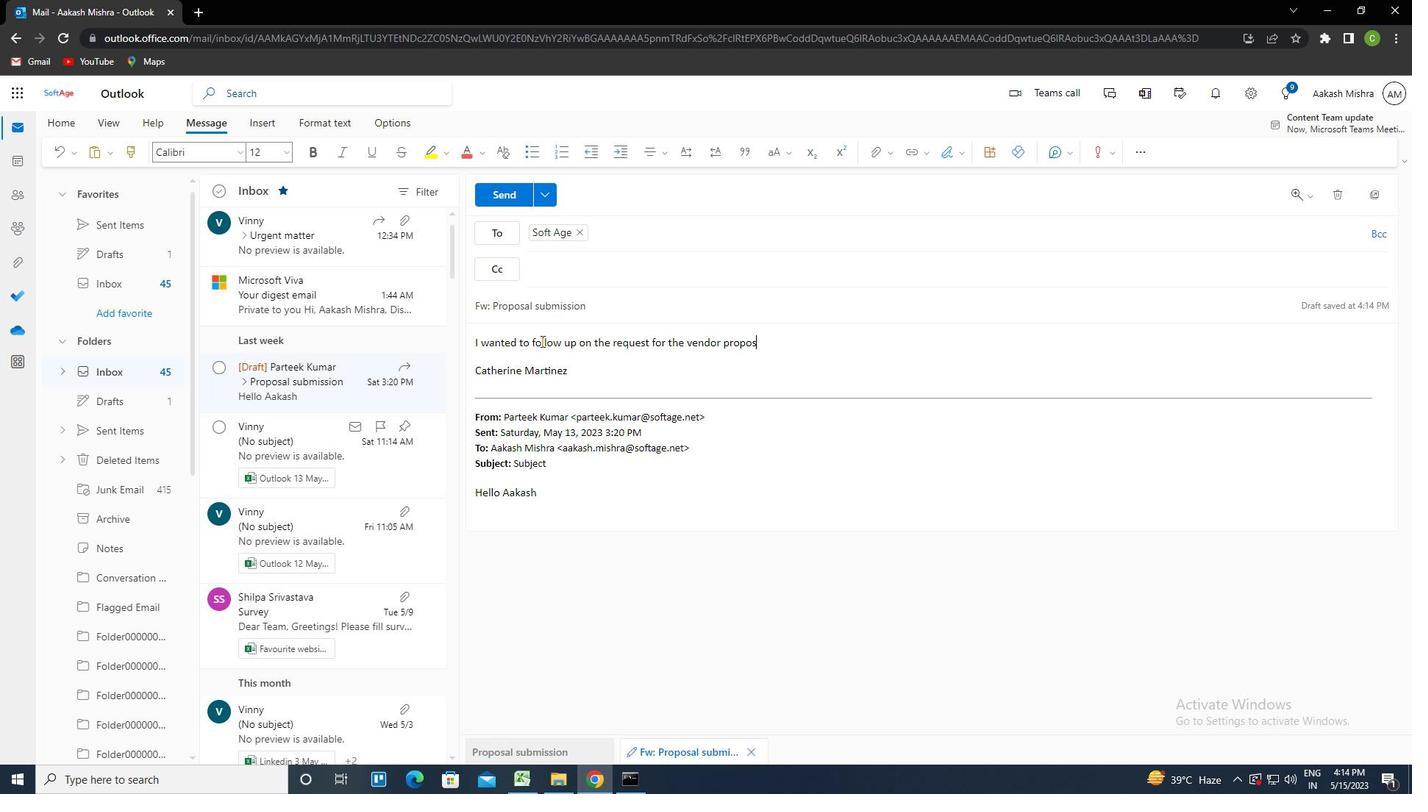
Action: Mouse moved to (505, 194)
Screenshot: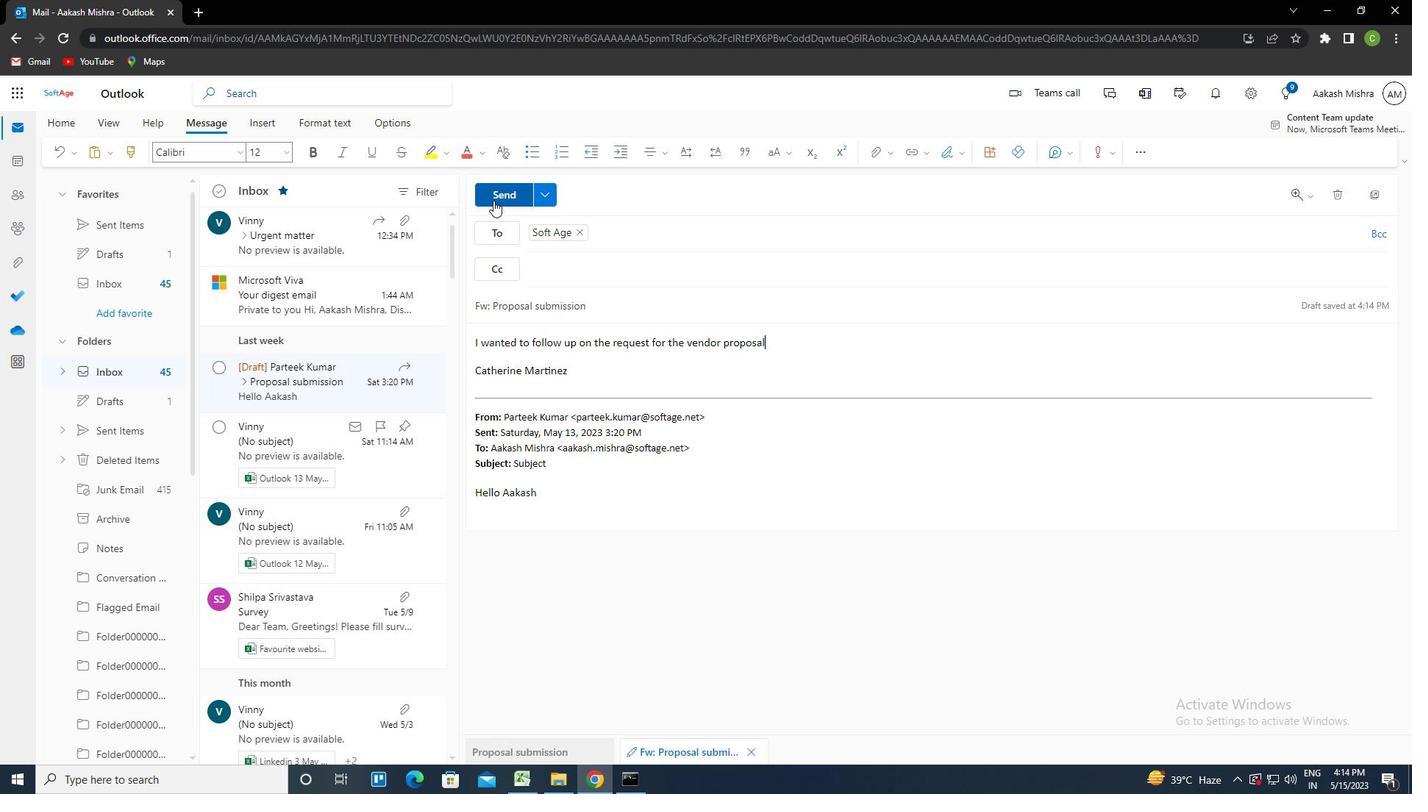 
Action: Mouse pressed left at (505, 194)
Screenshot: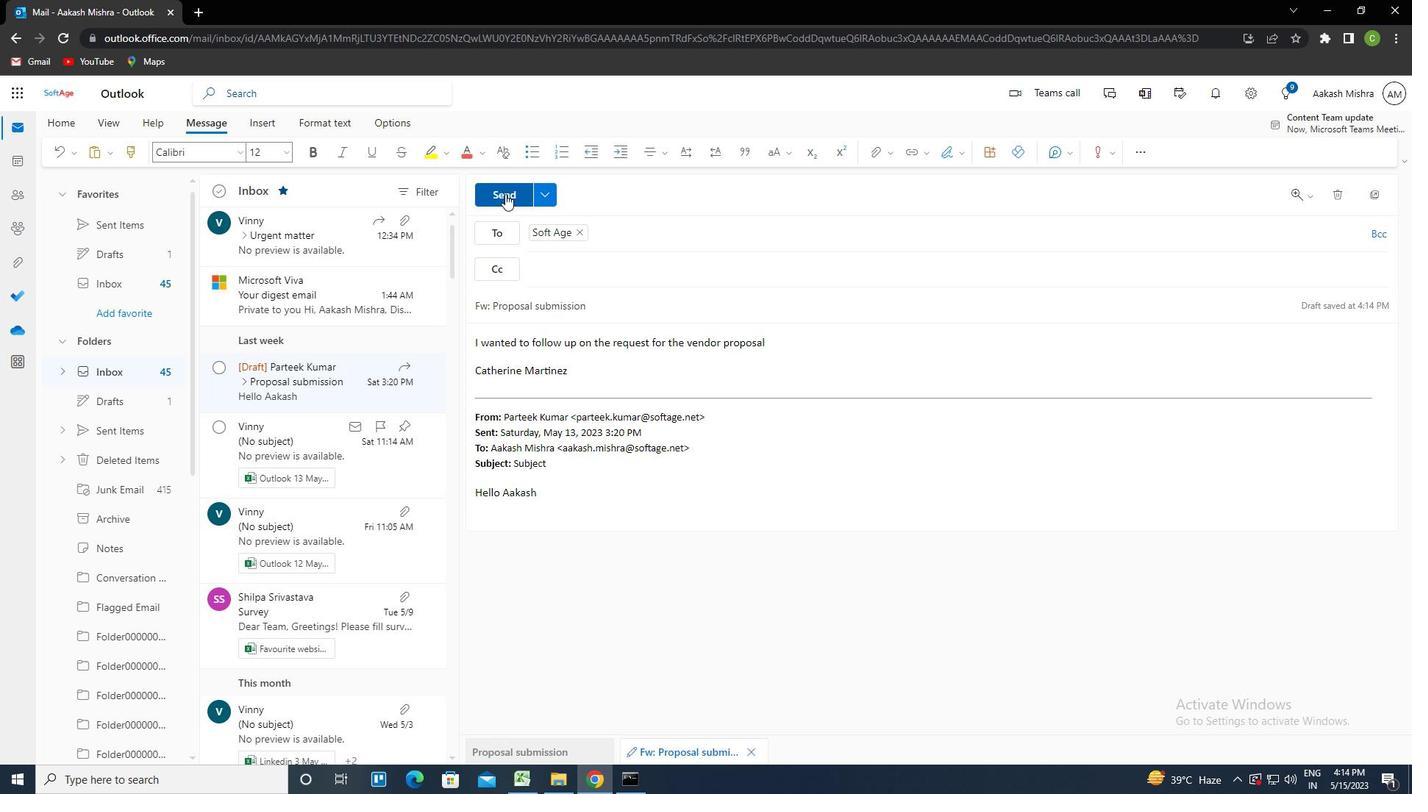 
Action: Mouse moved to (682, 362)
Screenshot: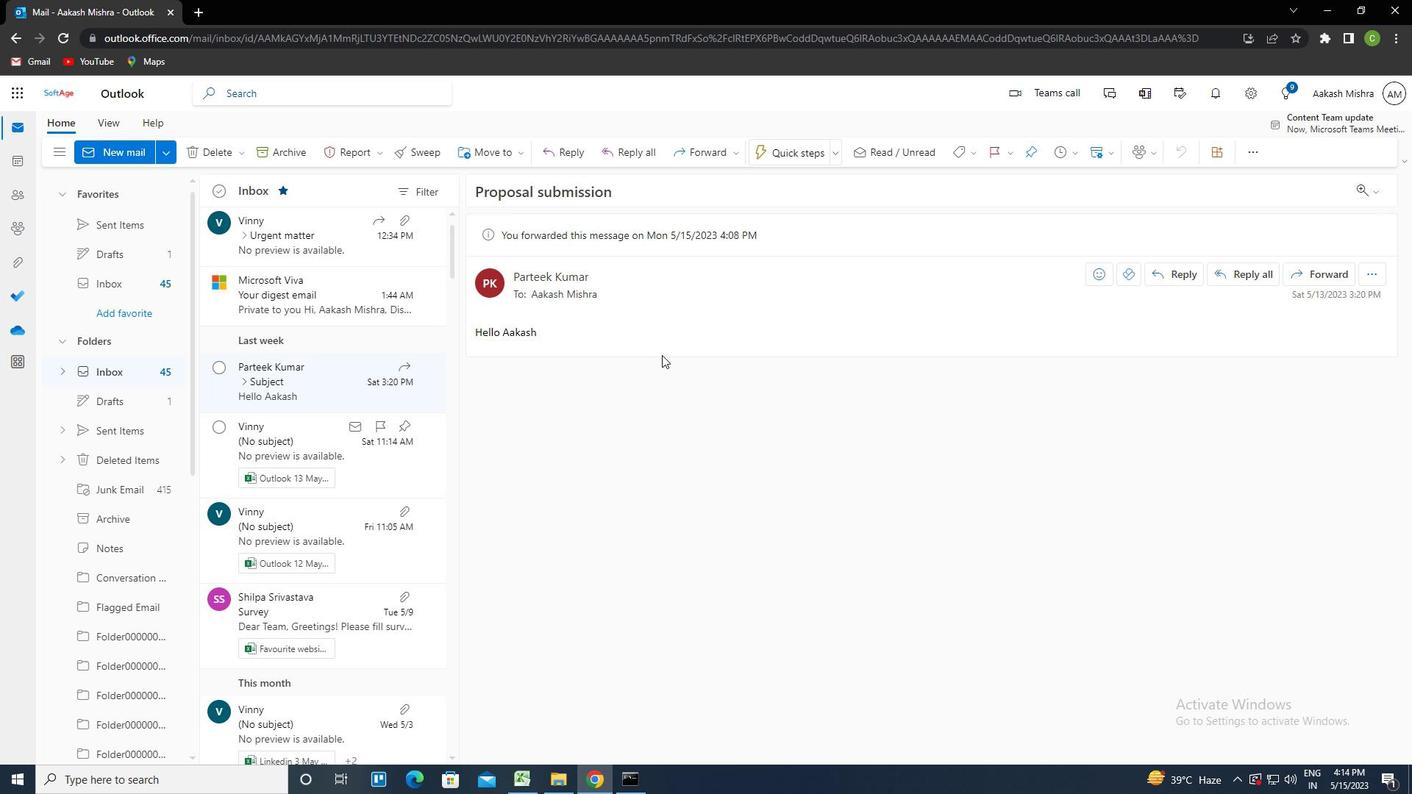 
